 Task: Add an event with the title Training Session: Effective Decision-Making and Problem-Solving Skills, date '2024/03/05', time 7:30 AM to 9:30 AMand add a description: Team building activities designed to suit the specific needs and dynamics of the team. Customizing the activities to align with the team's goals and challenges can maximize their effectiveness in fostering collaboration, trust, and overall team cohesion.Select event color  Banana . Add location for the event as: 321 Passeig de Gracia, Barcelona, Spain, logged in from the account softage.5@softage.netand send the event invitation to softage.3@softage.net and softage.1@softage.net. Set a reminder for the event Daily
Action: Mouse moved to (1102, 83)
Screenshot: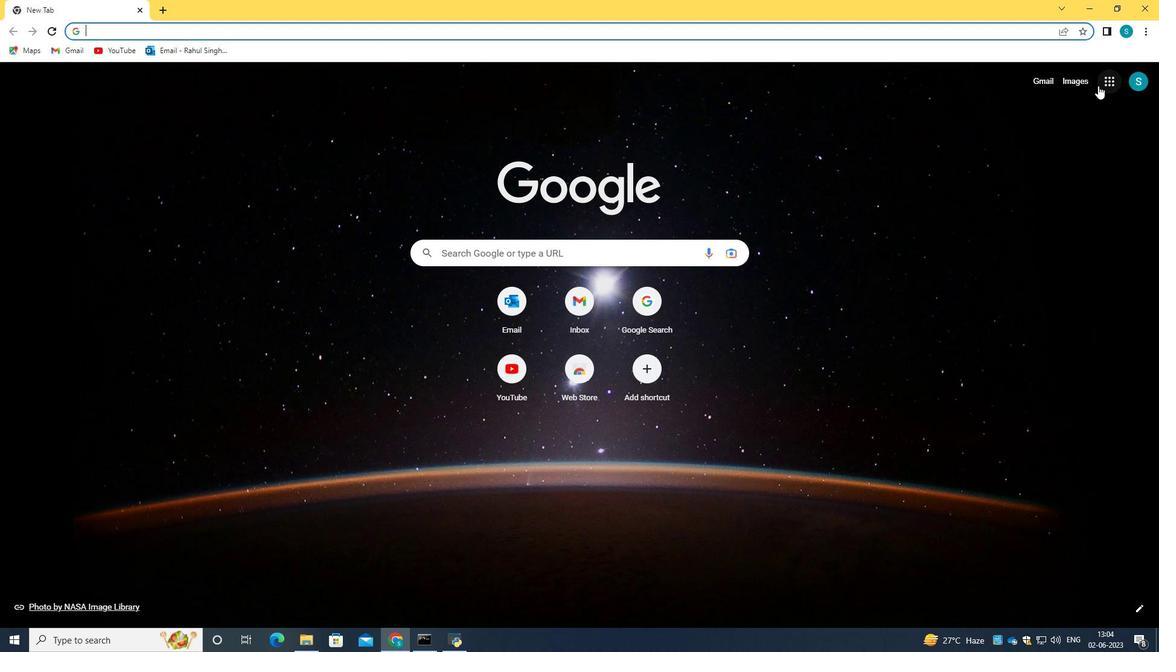 
Action: Mouse pressed left at (1102, 83)
Screenshot: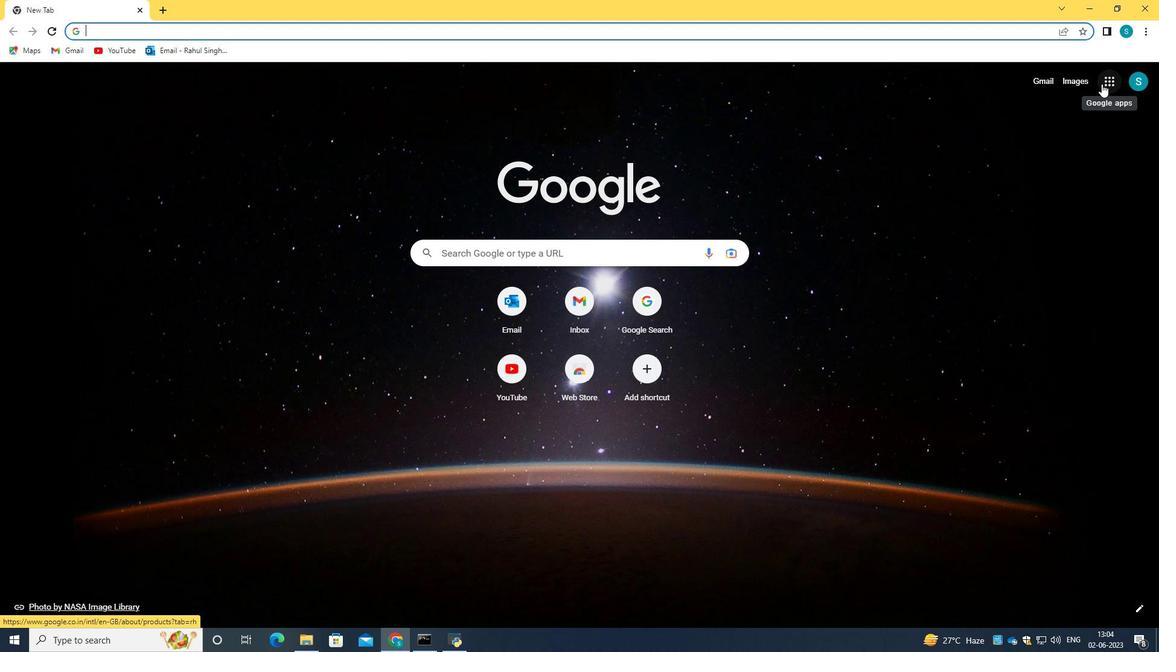 
Action: Mouse moved to (998, 251)
Screenshot: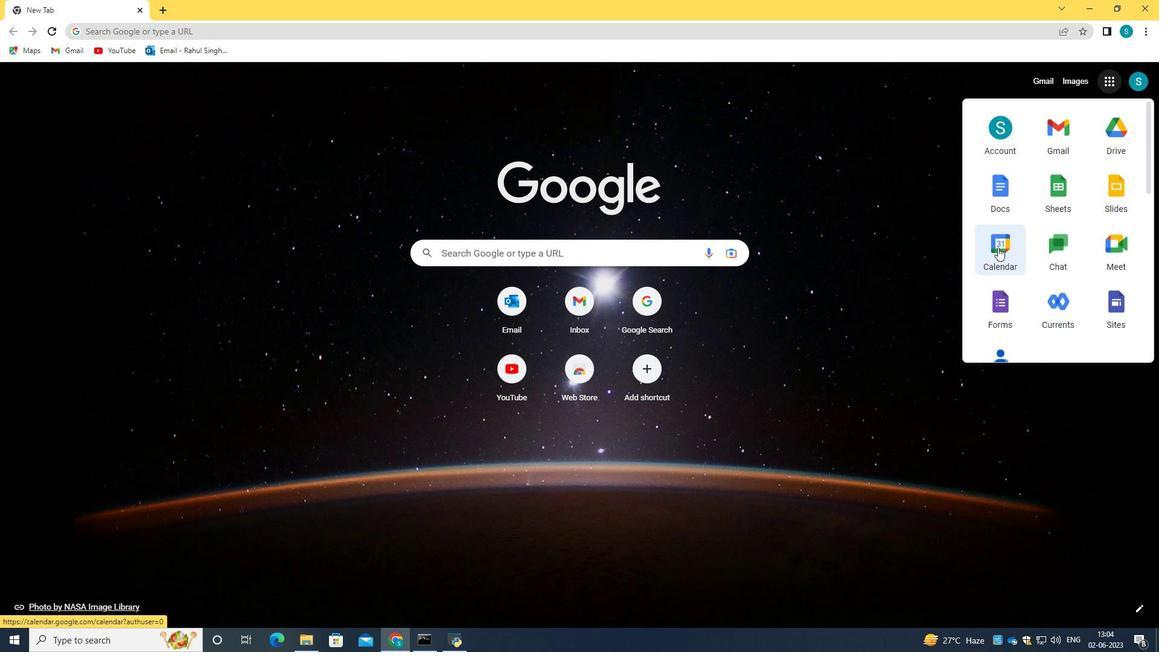 
Action: Mouse pressed left at (998, 251)
Screenshot: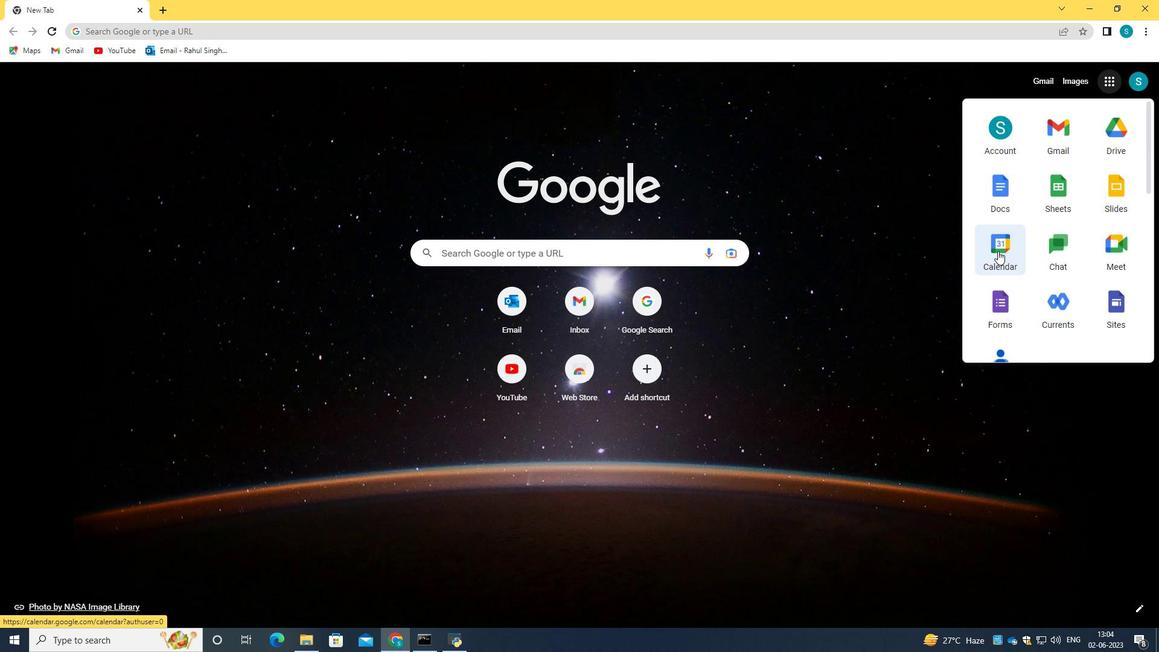 
Action: Mouse moved to (67, 122)
Screenshot: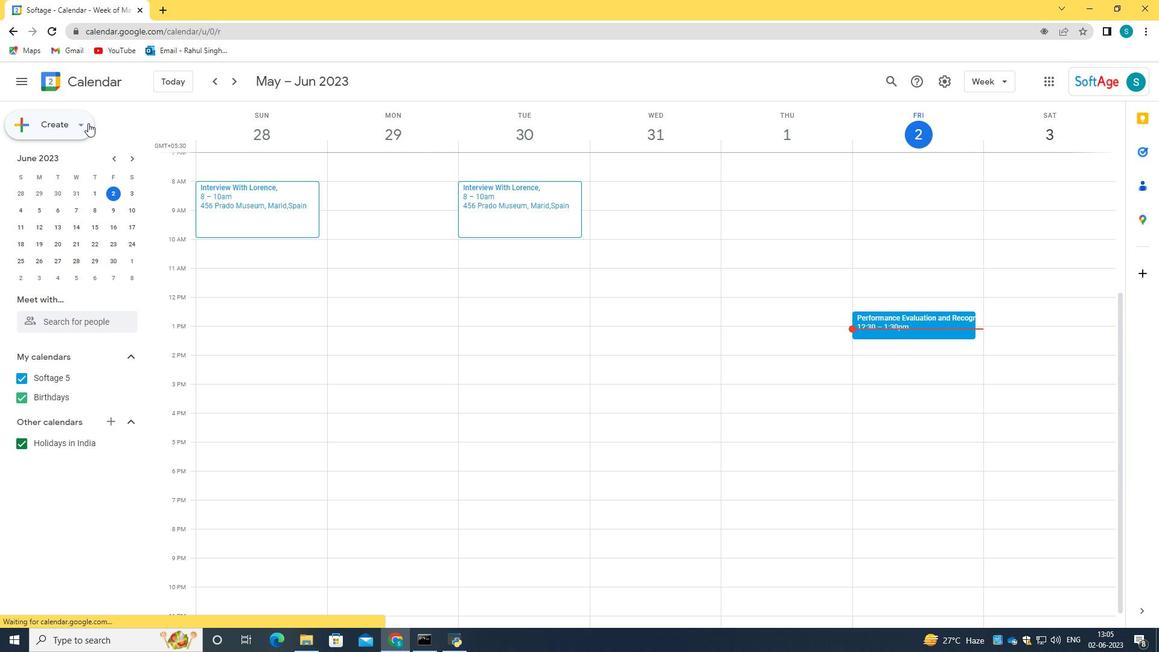 
Action: Mouse pressed left at (67, 122)
Screenshot: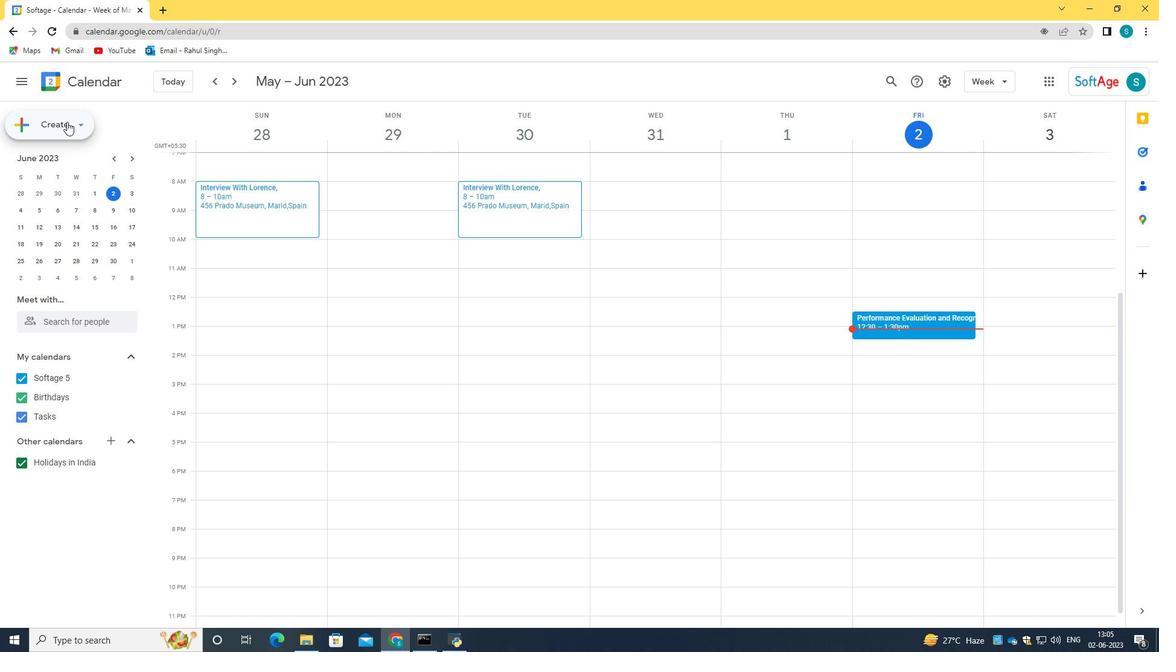 
Action: Mouse moved to (59, 153)
Screenshot: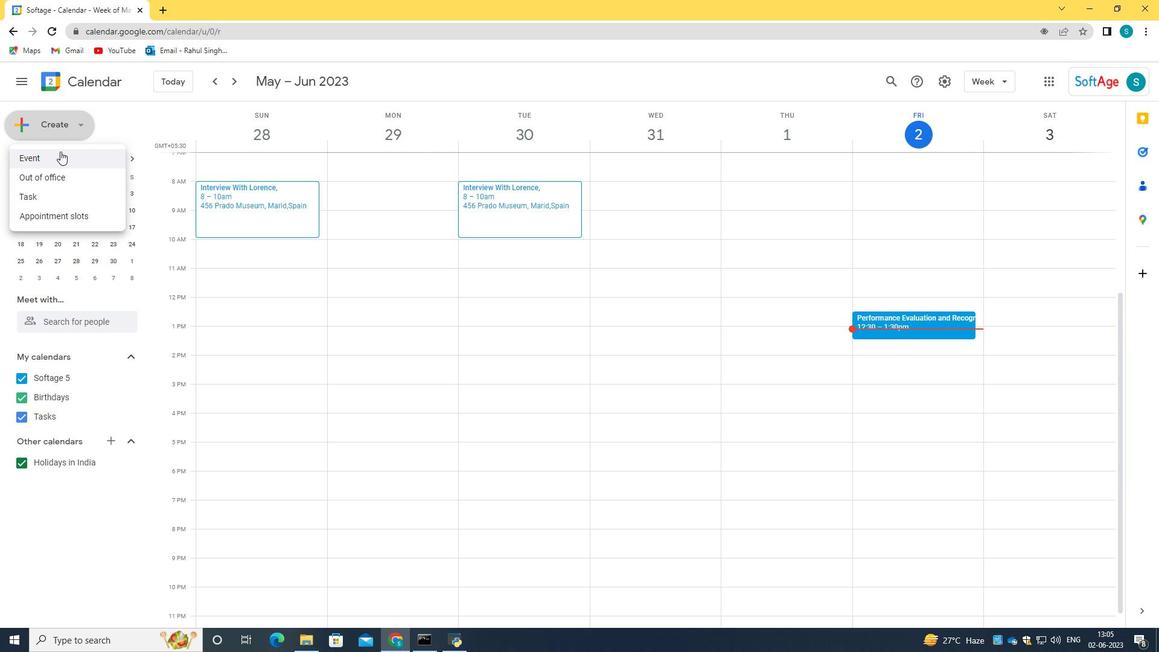 
Action: Mouse pressed left at (59, 153)
Screenshot: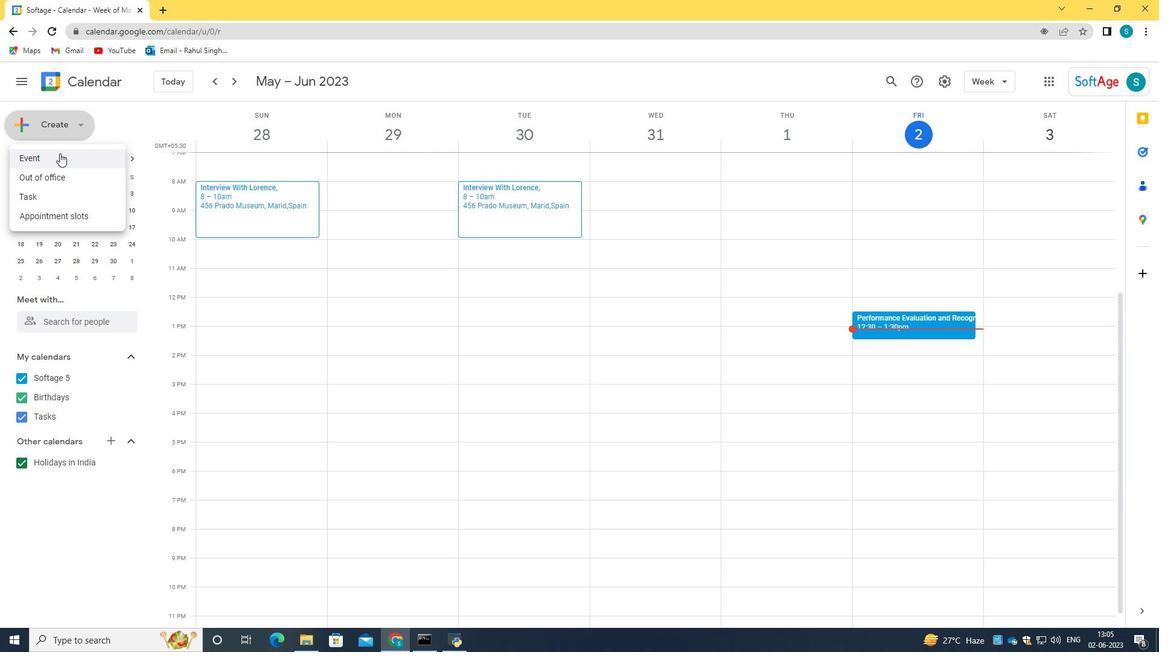 
Action: Mouse moved to (756, 483)
Screenshot: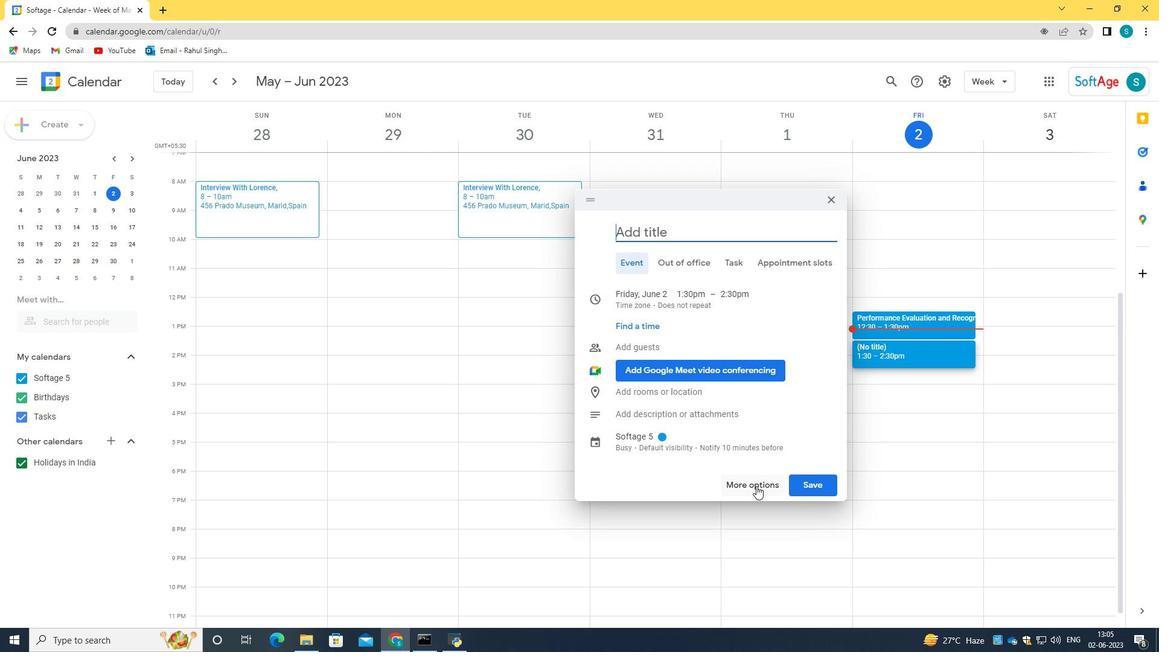 
Action: Mouse pressed left at (756, 483)
Screenshot: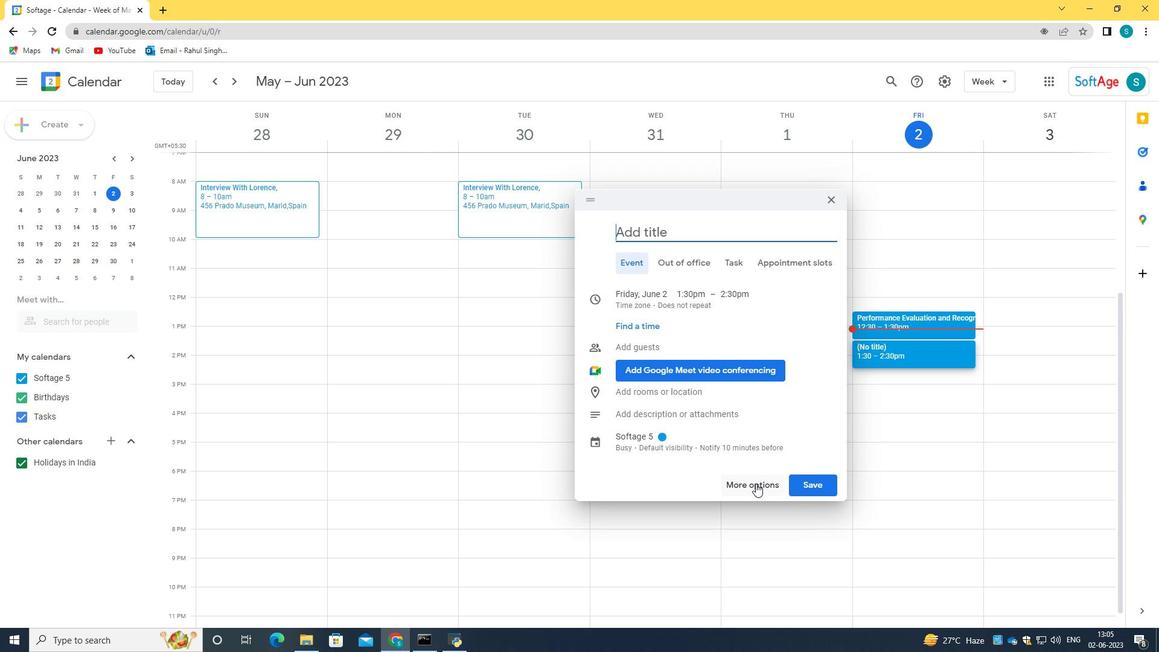 
Action: Mouse moved to (155, 94)
Screenshot: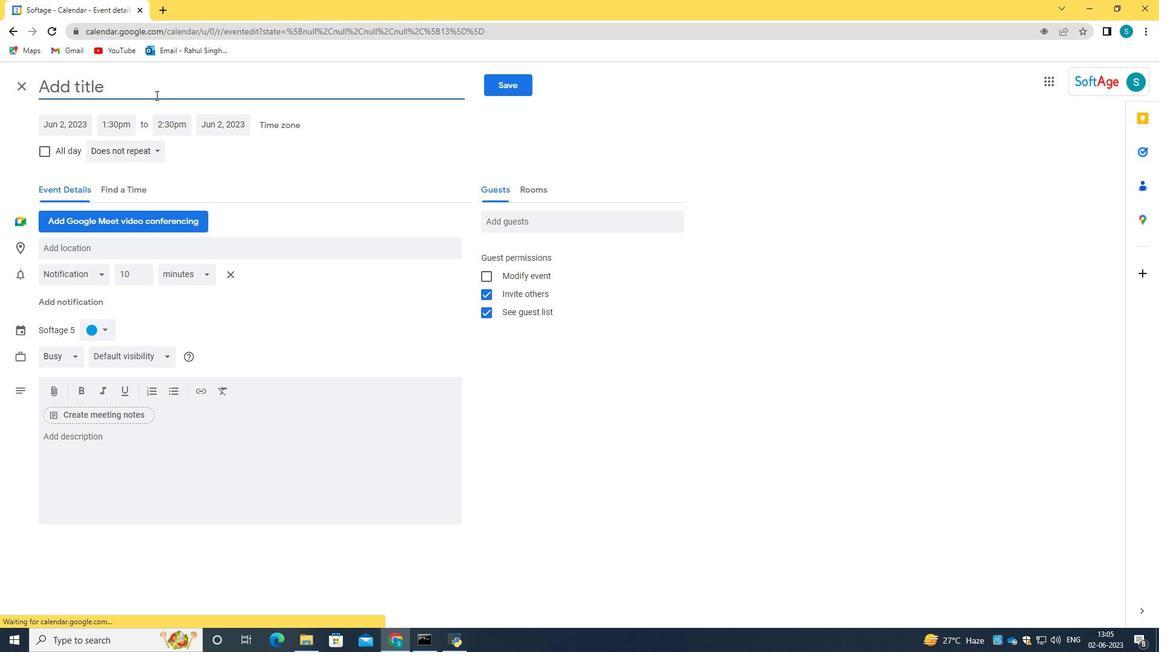 
Action: Key pressed <Key.caps_lock>T<Key.caps_lock>raining<Key.space><Key.caps_lock>S<Key.caps_lock>ession<Key.shift_r>:<Key.space><Key.caps_lock>E<Key.caps_lock>ffective<Key.space><Key.caps_lock>D<Key.caps_lock>ecison-<Key.caps_lock>M<Key.caps_lock><Key.backspace><Key.backspace><Key.space><Key.backspace>-<Key.caps_lock>M<Key.caps_lock>aking<Key.space>and<Key.space>problem<Key.space><Key.backspace>-solving<Key.space>skills
Screenshot: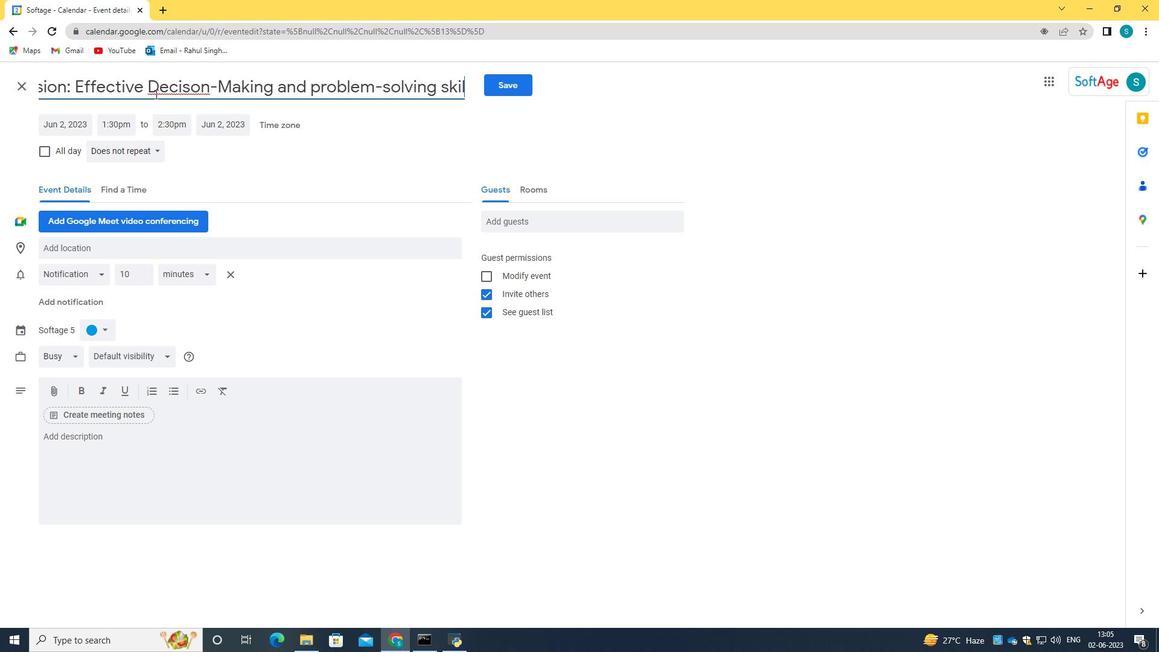 
Action: Mouse scrolled (155, 94) with delta (0, 0)
Screenshot: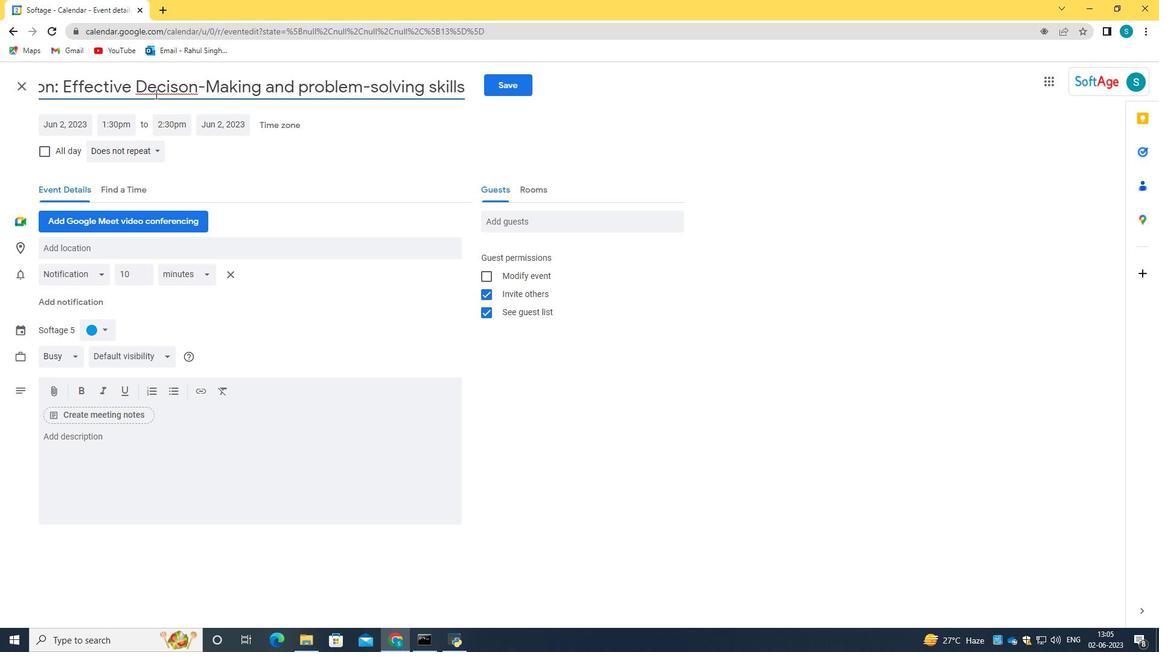 
Action: Mouse moved to (155, 84)
Screenshot: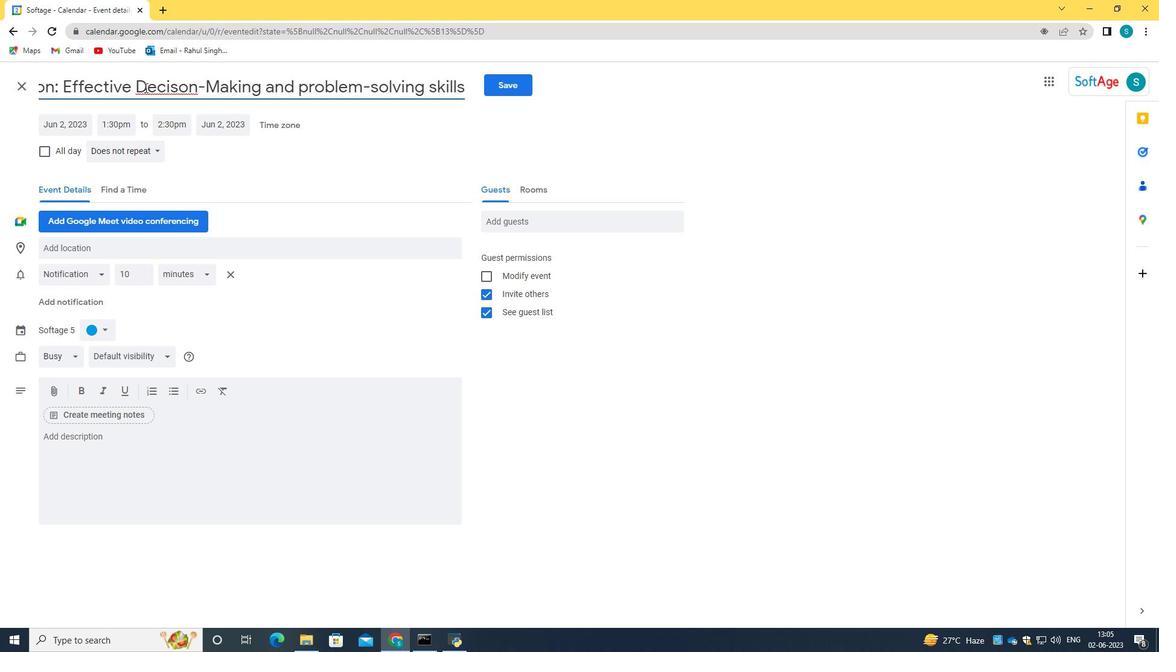 
Action: Mouse pressed right at (155, 84)
Screenshot: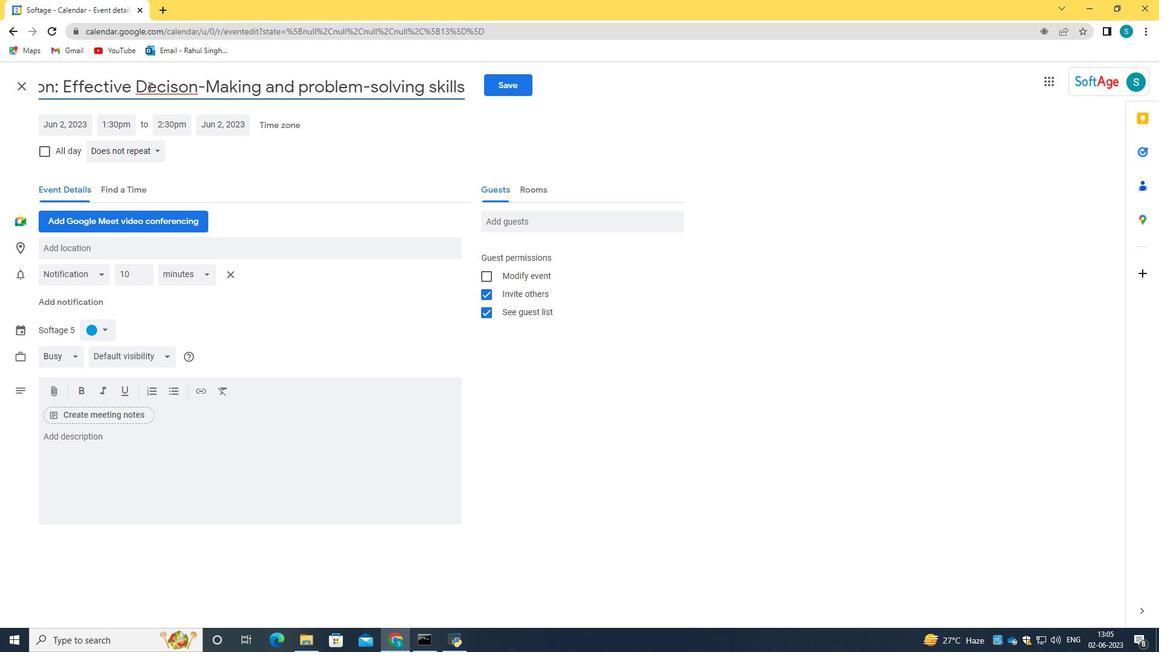 
Action: Mouse moved to (196, 94)
Screenshot: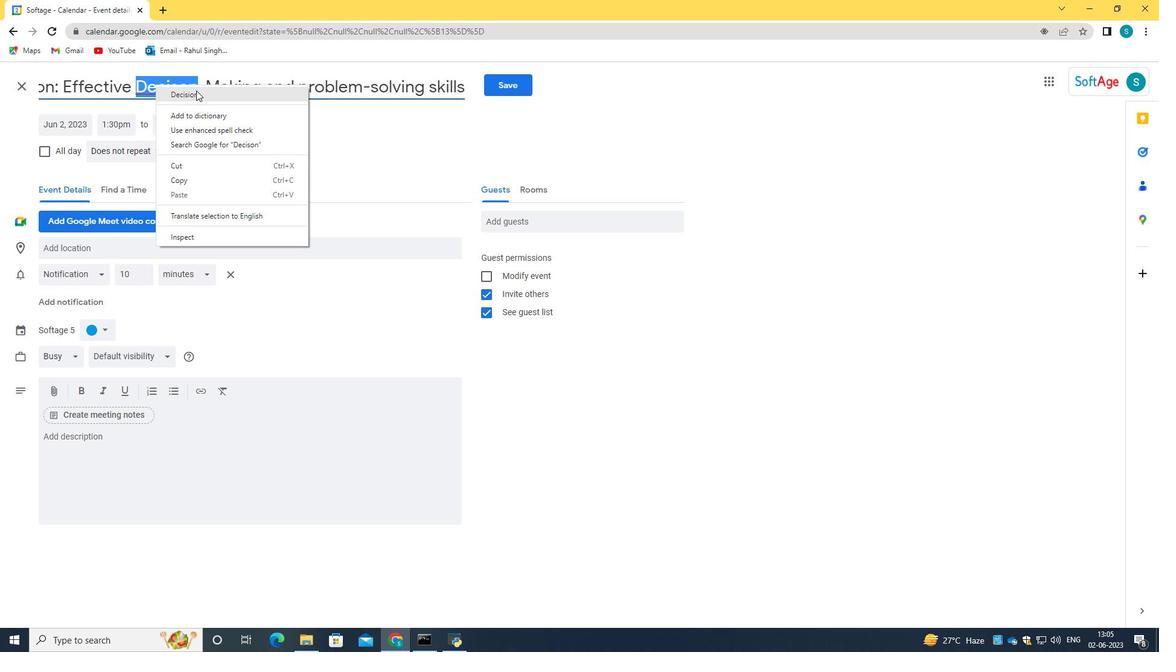 
Action: Mouse pressed left at (196, 94)
Screenshot: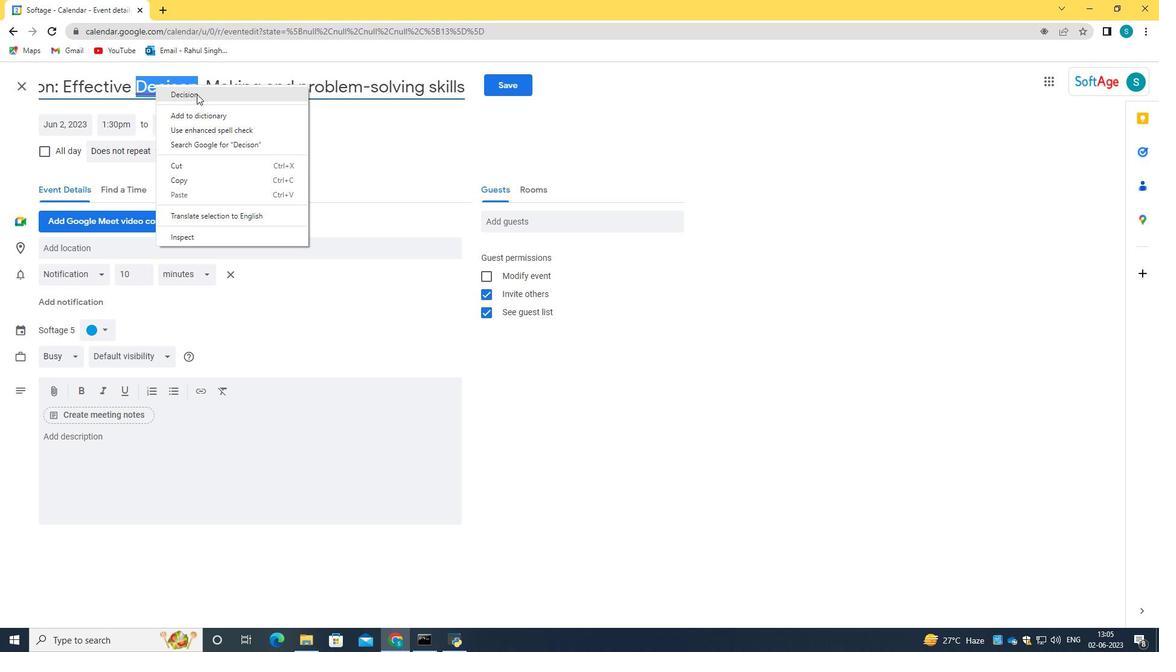 
Action: Mouse moved to (506, 86)
Screenshot: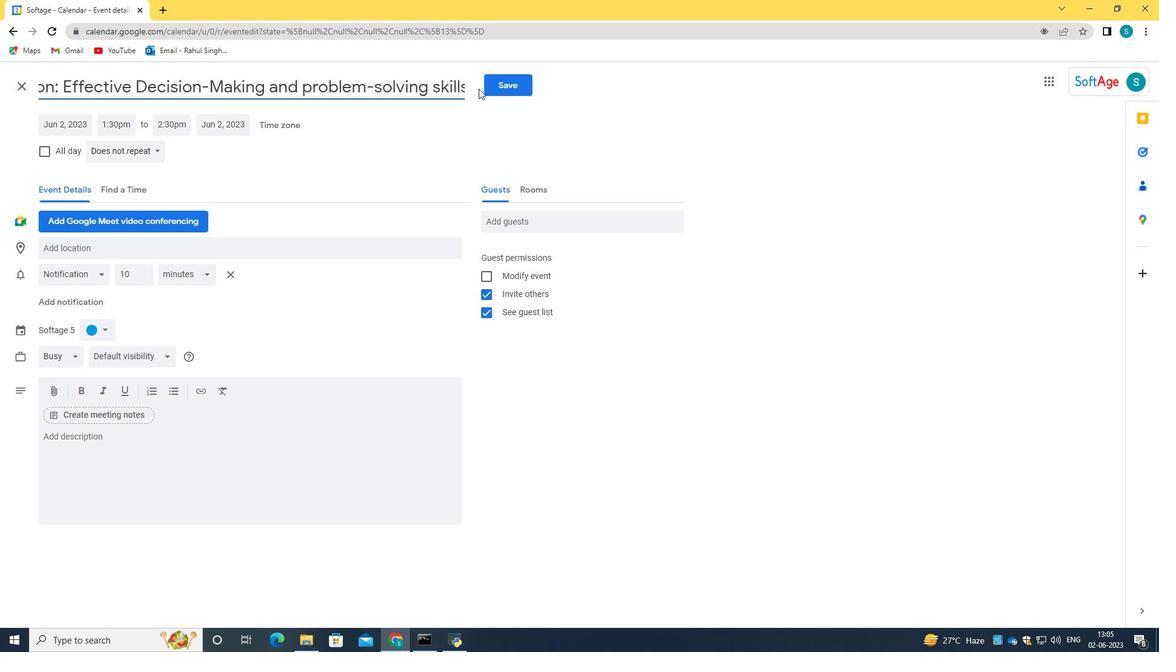 
Action: Mouse pressed left at (506, 86)
Screenshot: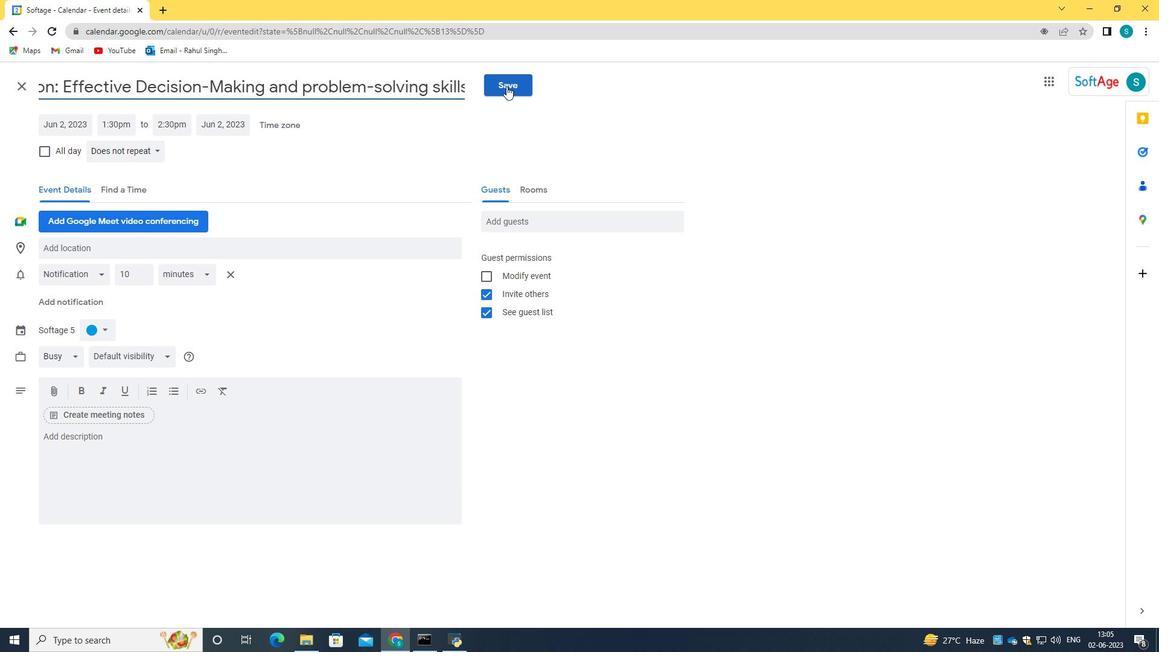
Action: Mouse moved to (70, 129)
Screenshot: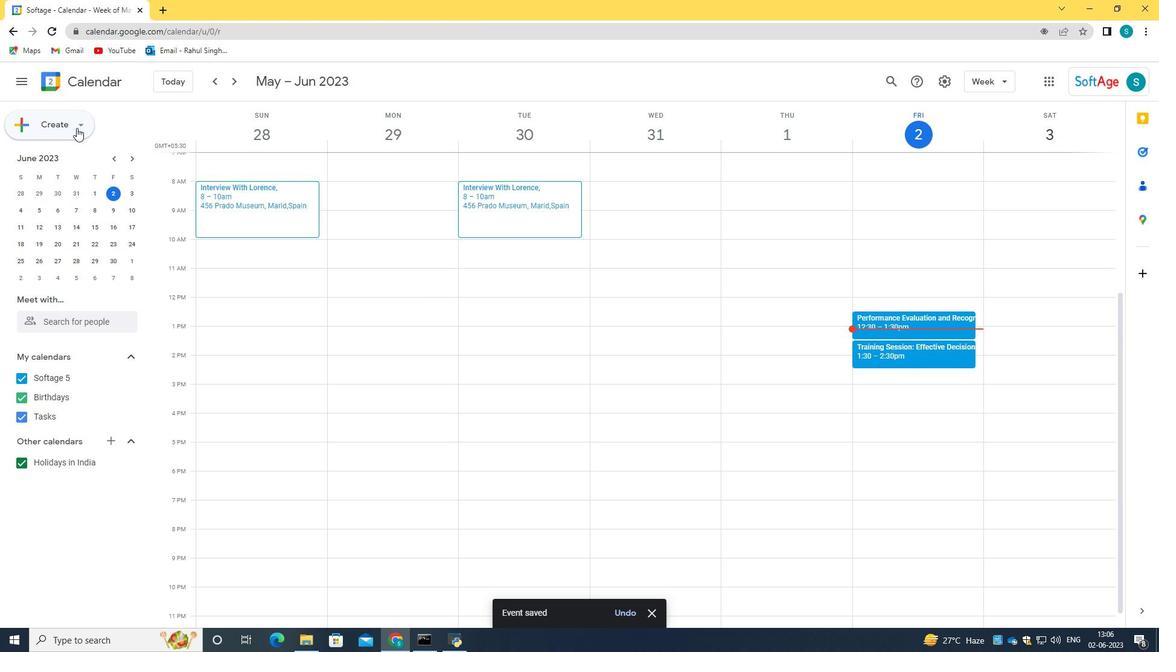 
Action: Mouse pressed left at (70, 129)
Screenshot: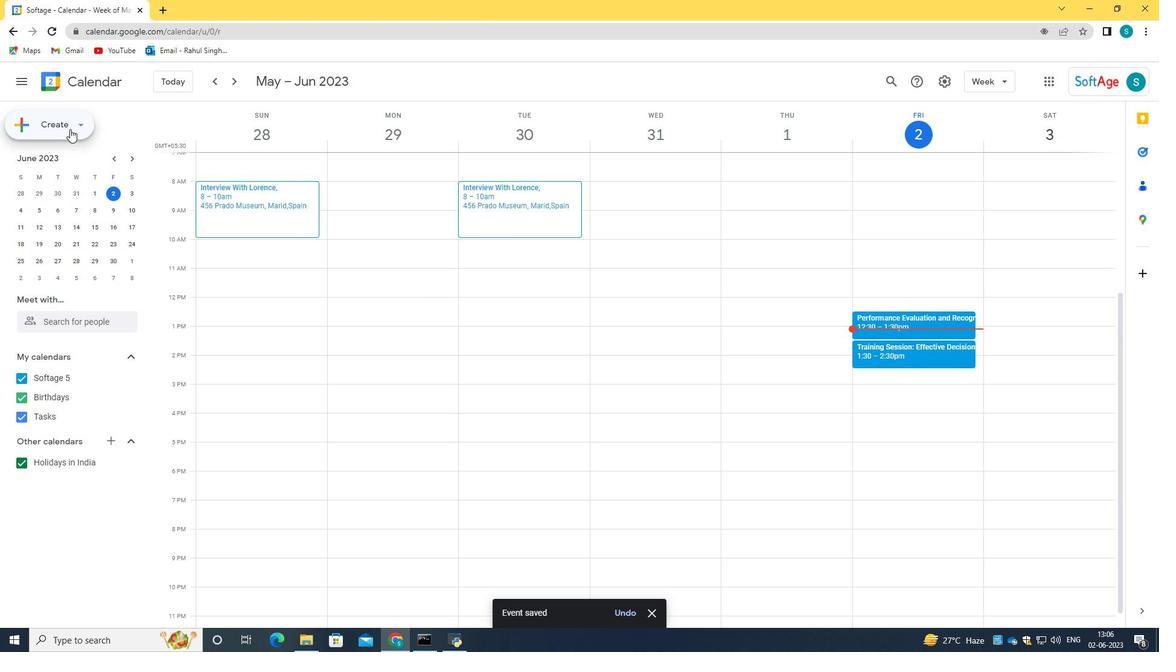 
Action: Mouse moved to (68, 154)
Screenshot: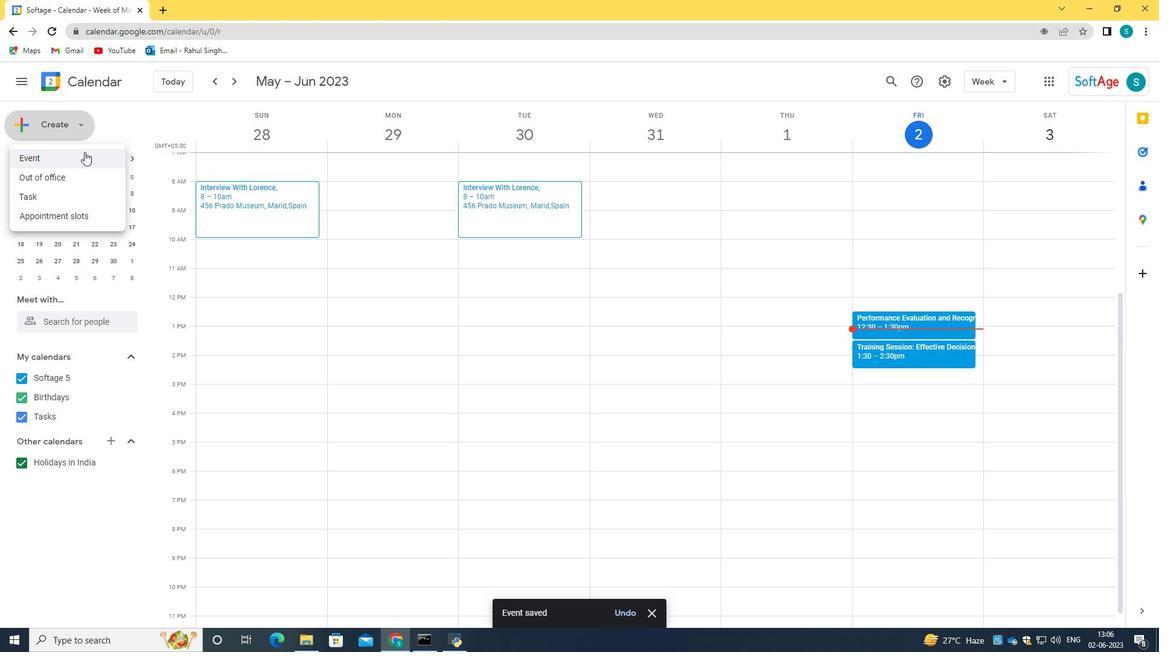 
Action: Mouse pressed left at (68, 154)
Screenshot: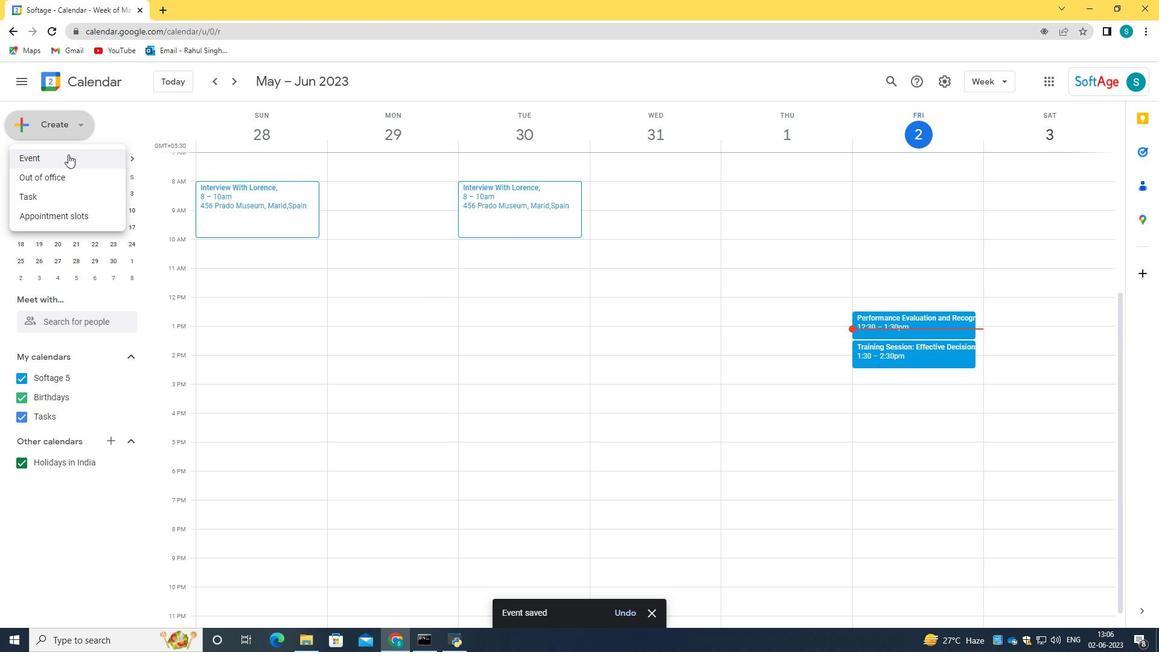 
Action: Mouse moved to (763, 476)
Screenshot: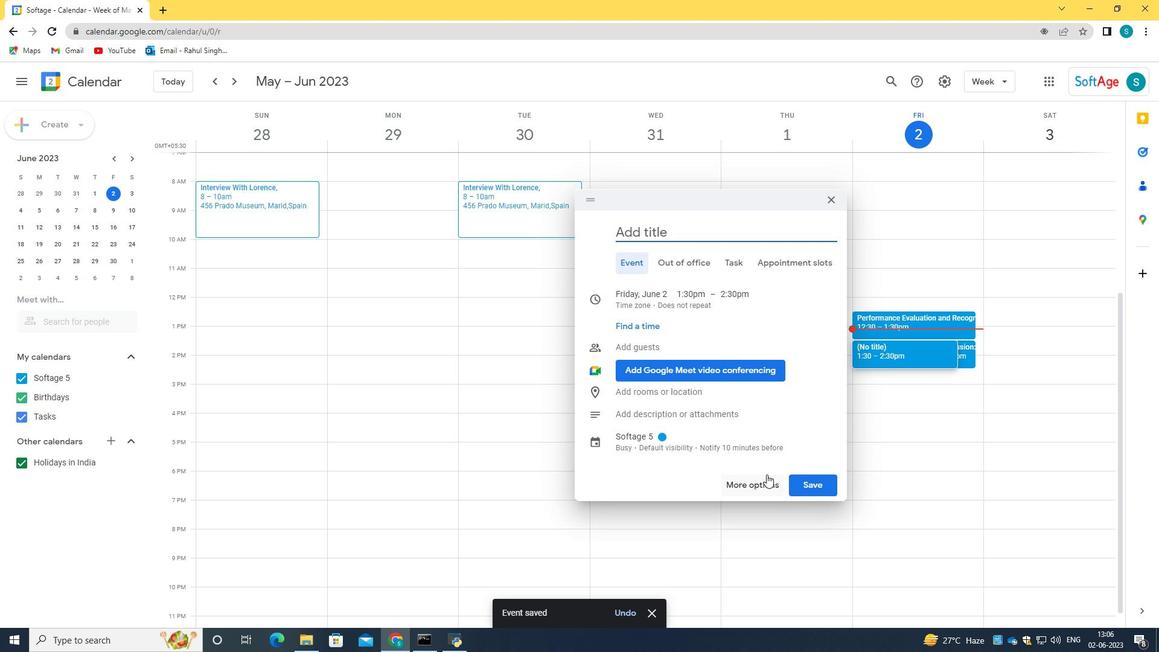 
Action: Mouse pressed left at (763, 476)
Screenshot: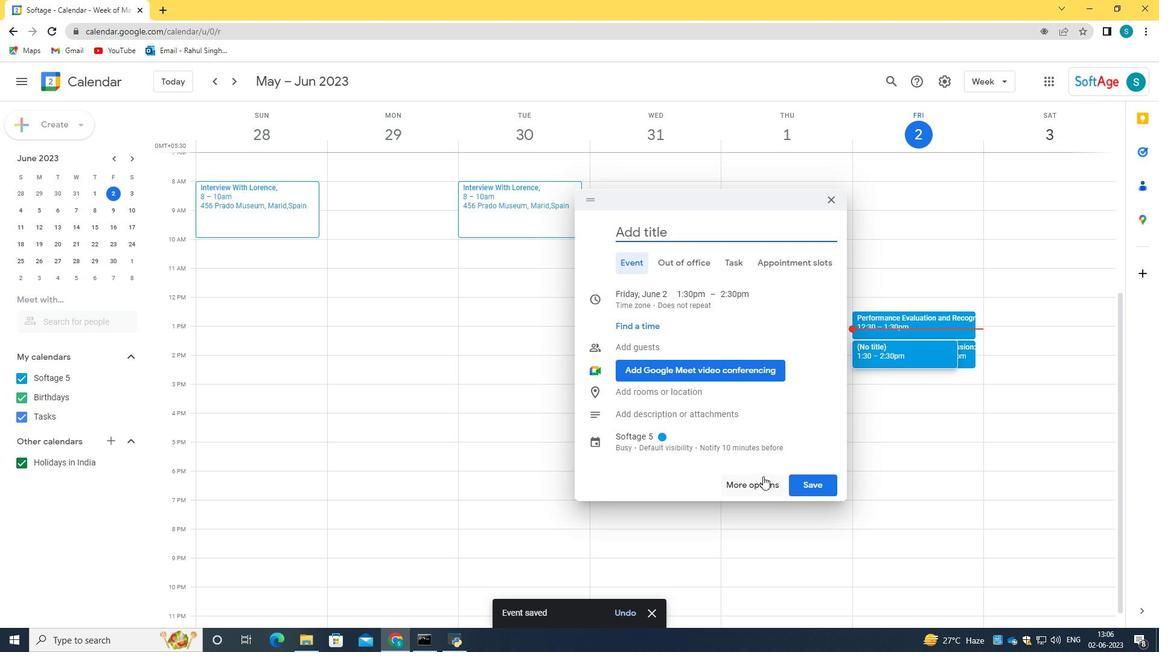 
Action: Mouse moved to (118, 83)
Screenshot: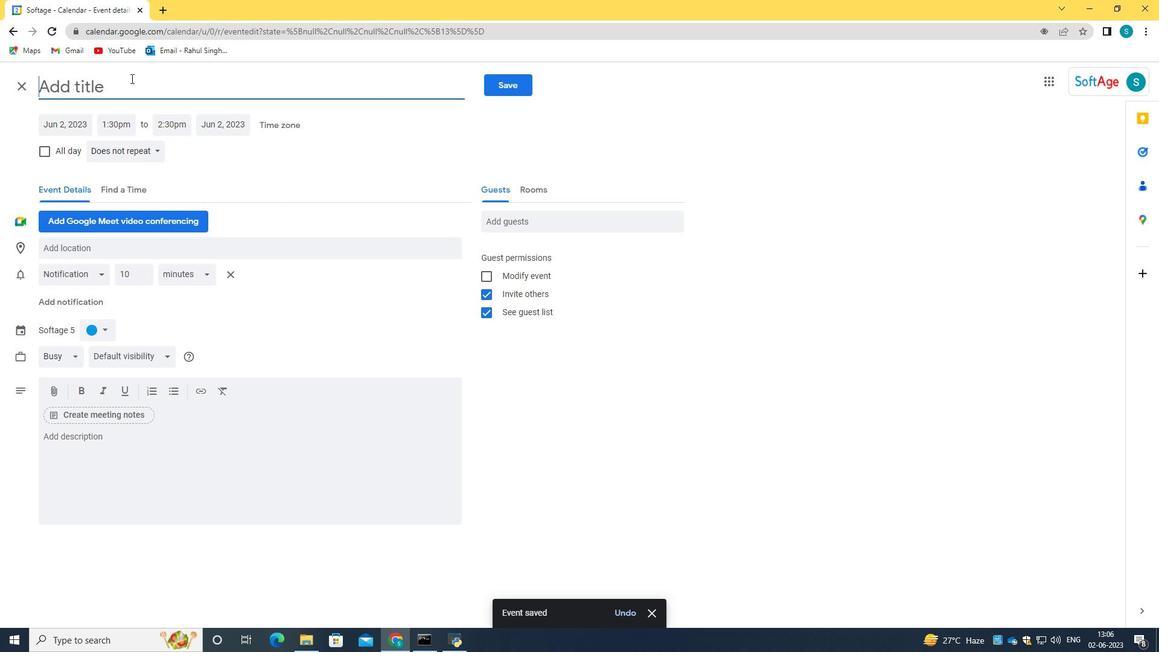
Action: Key pressed <Key.caps_lock>T<Key.caps_lock>raining<Key.space><Key.caps_lock>S<Key.caps_lock>ession<Key.shift_r>:<Key.space><Key.caps_lock>EF<Key.backspace><Key.caps_lock>ffective<Key.space><Key.caps_lock>D<Key.caps_lock>ecision-<Key.caps_lock>M<Key.caps_lock>aking<Key.space>and<Key.space><Key.caps_lock>P<Key.caps_lock>roblem<Key.space><Key.caps_lock>S<Key.backspace>-<Key.backspace><Key.backspace>-<Key.caps_lock>s<Key.caps_lock>O<Key.backspace><Key.backspace>S<Key.caps_lock>olving<Key.space>skills
Screenshot: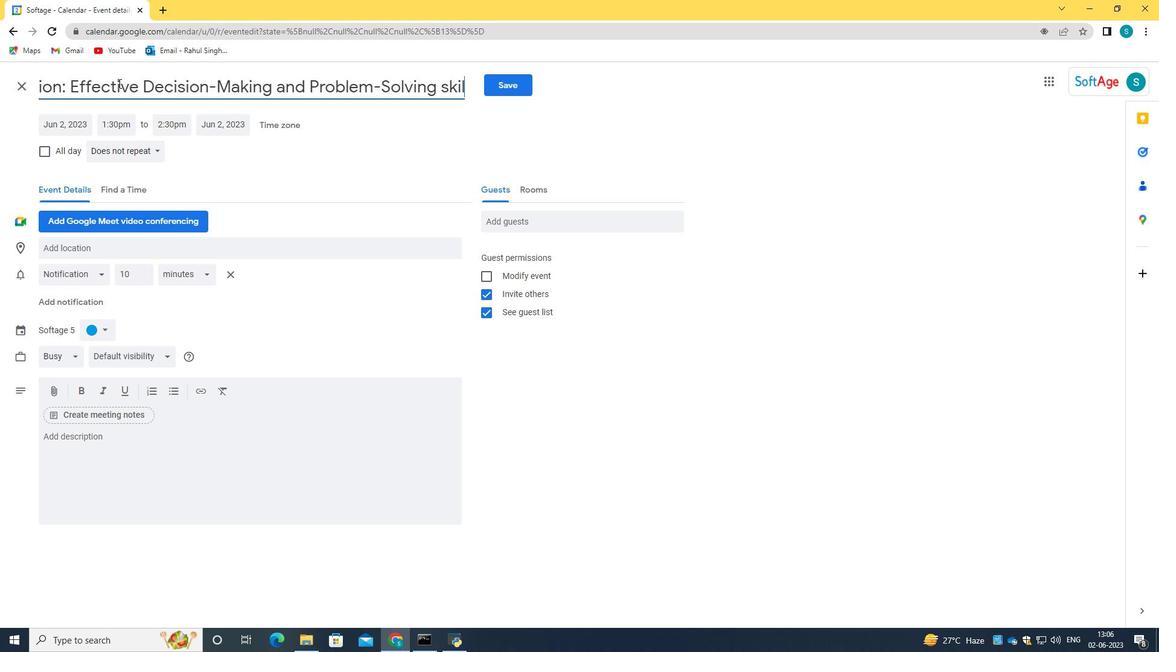 
Action: Mouse moved to (70, 124)
Screenshot: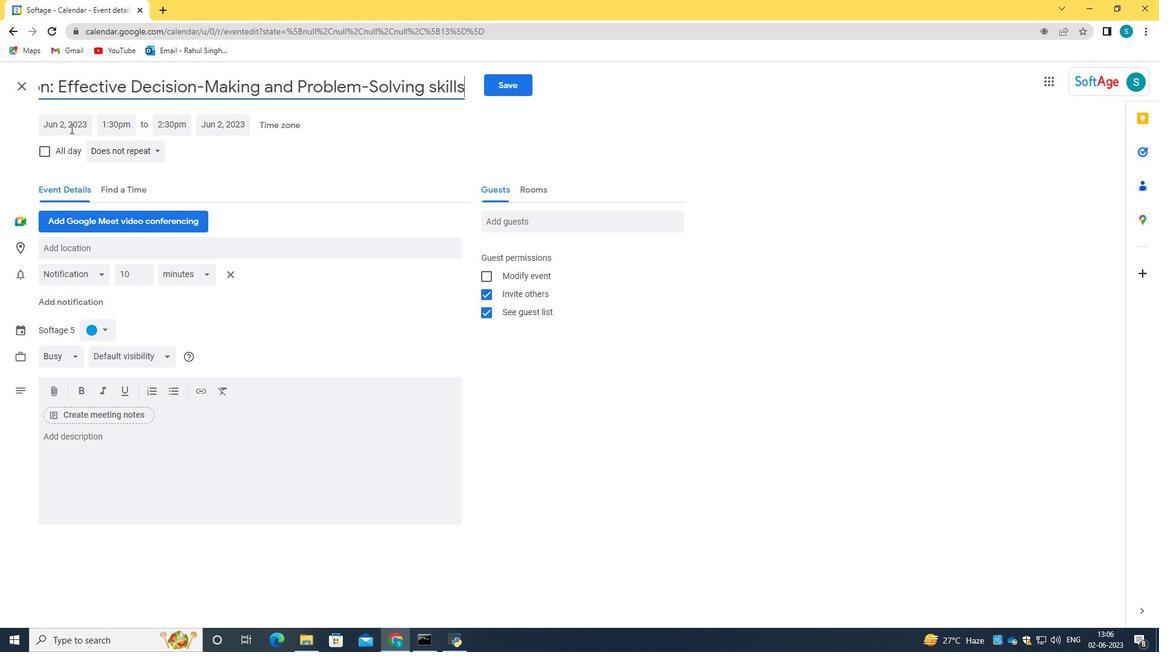 
Action: Mouse pressed left at (70, 124)
Screenshot: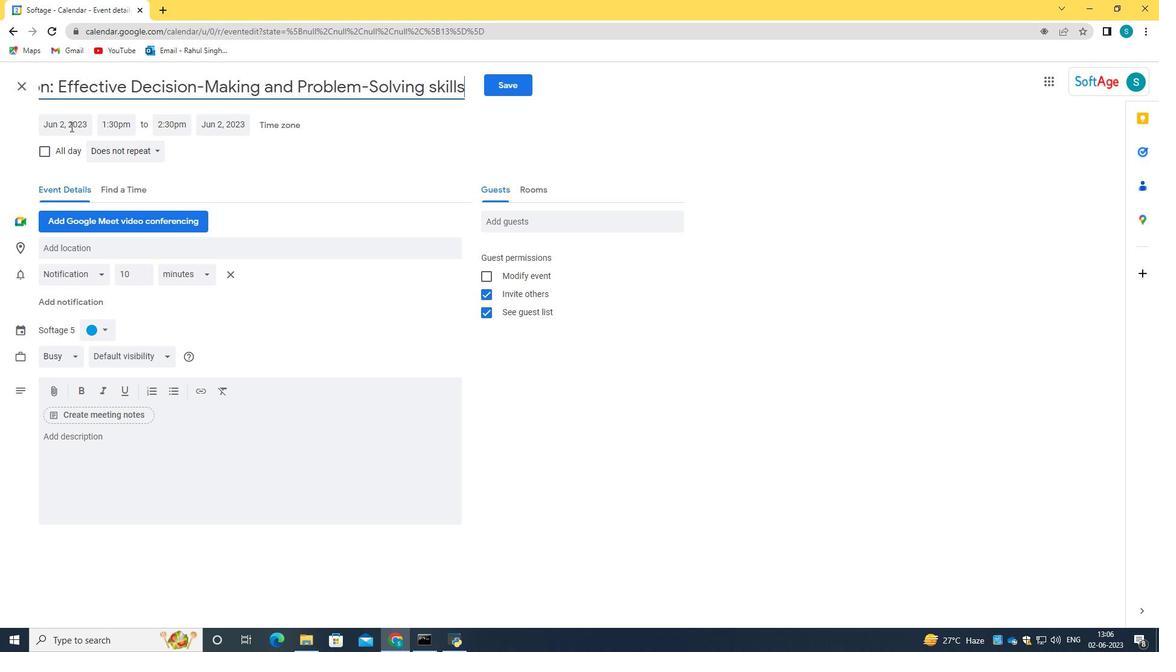 
Action: Key pressed 2024/03/05
Screenshot: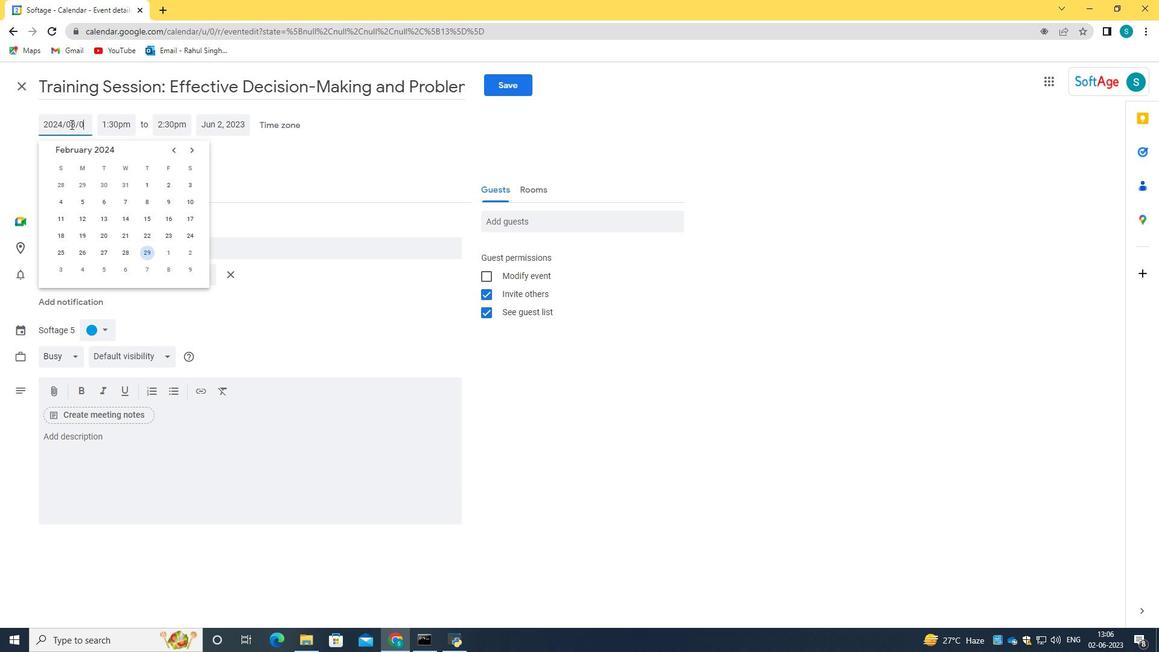 
Action: Mouse moved to (115, 125)
Screenshot: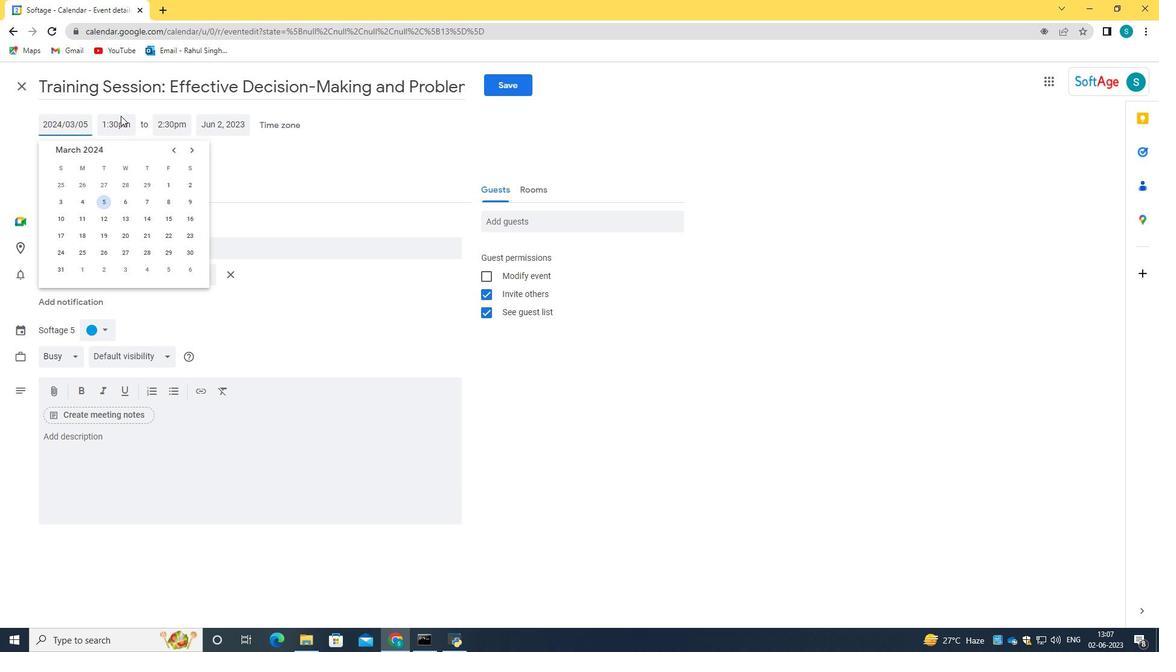
Action: Key pressed <Key.tab>7<Key.shift_r>:30<Key.space><Key.caps_lock>AM<Key.tab>09<Key.shift_r><Key.shift_r><Key.shift_r>:30<Key.space>AM
Screenshot: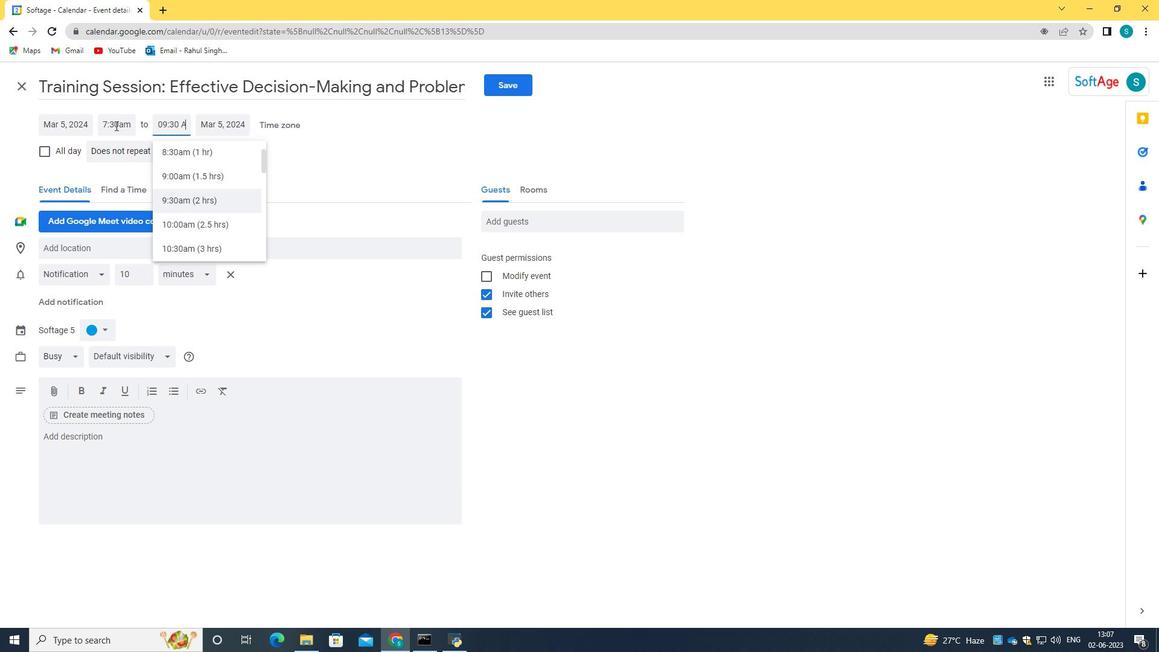 
Action: Mouse moved to (183, 202)
Screenshot: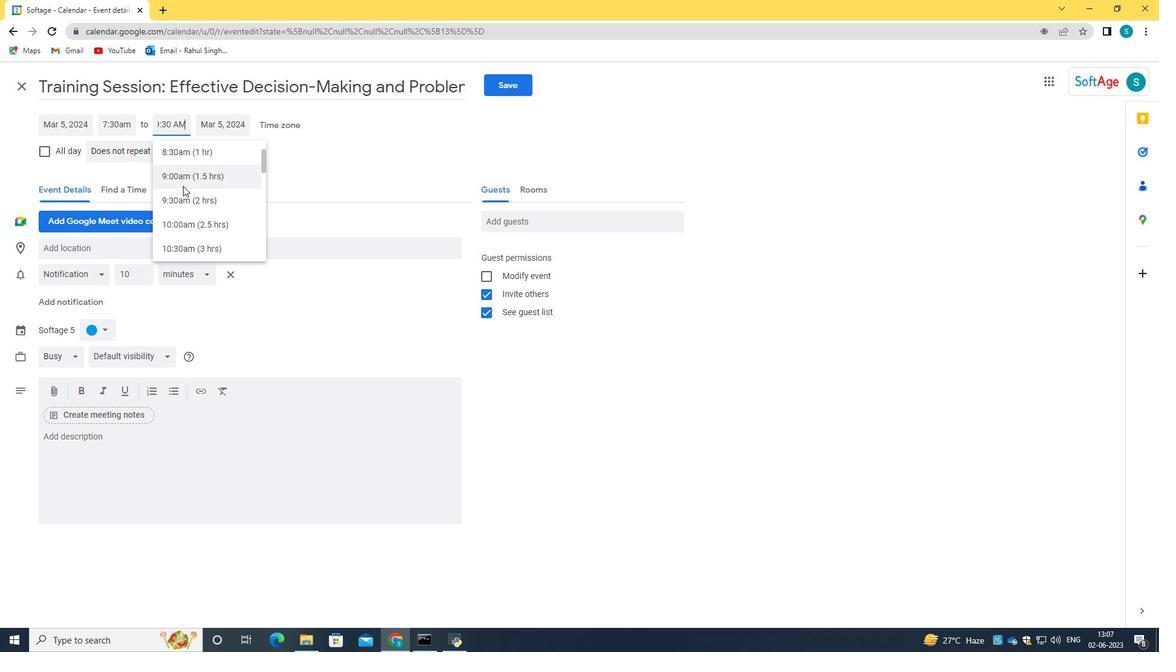 
Action: Mouse pressed left at (183, 202)
Screenshot: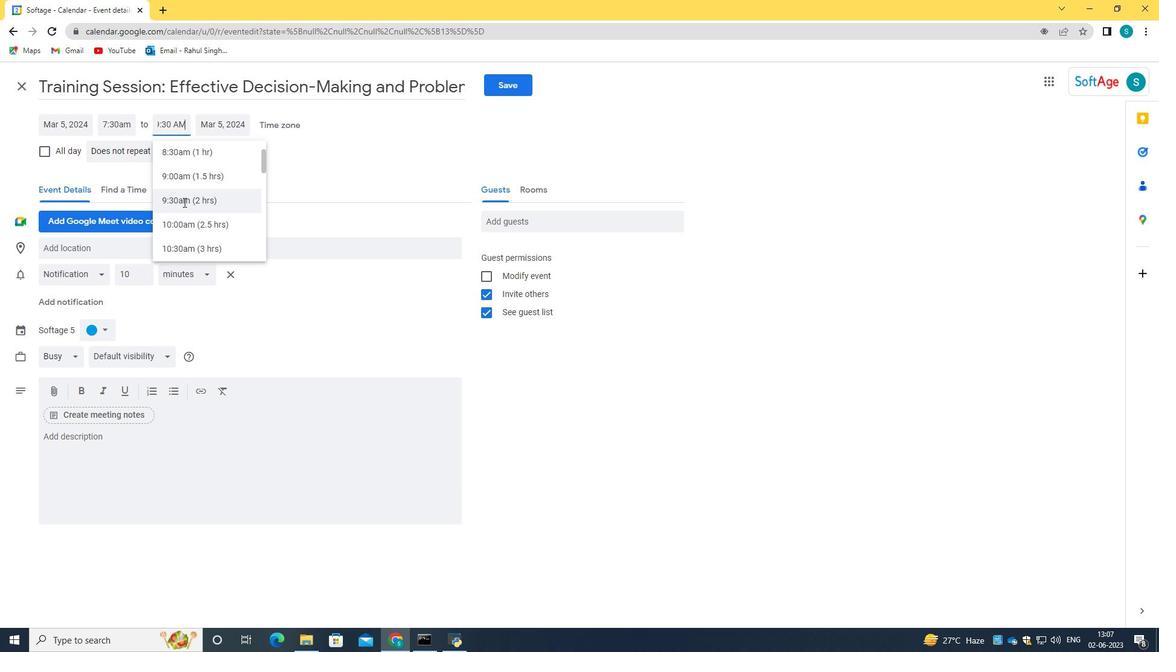 
Action: Mouse moved to (166, 452)
Screenshot: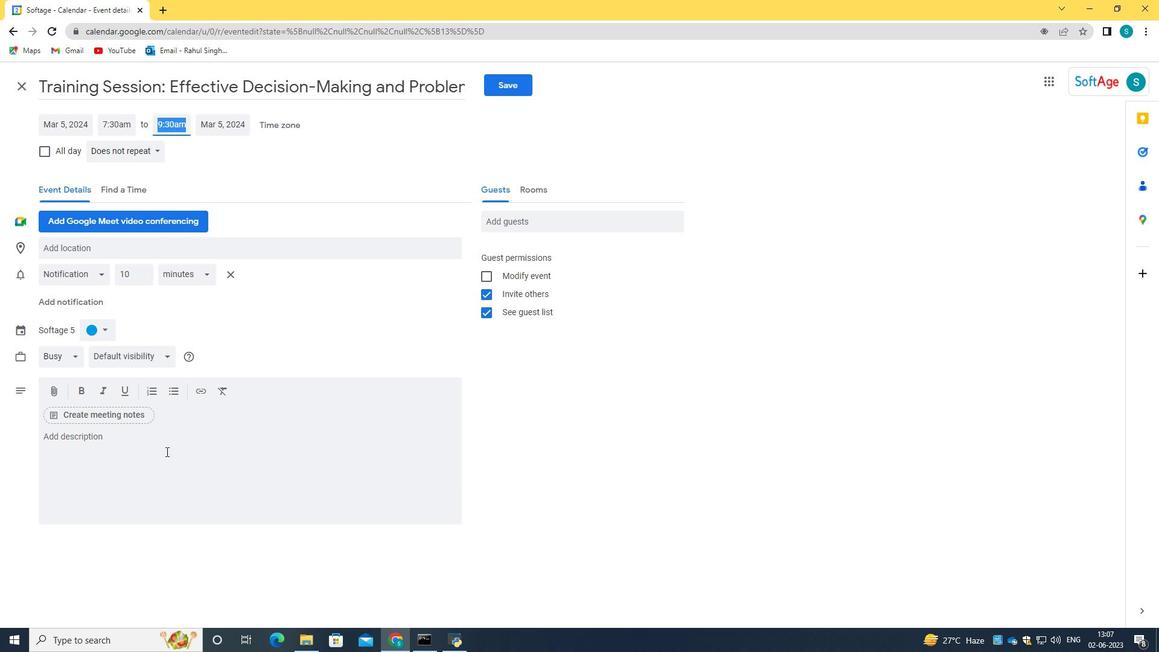 
Action: Mouse pressed left at (166, 452)
Screenshot: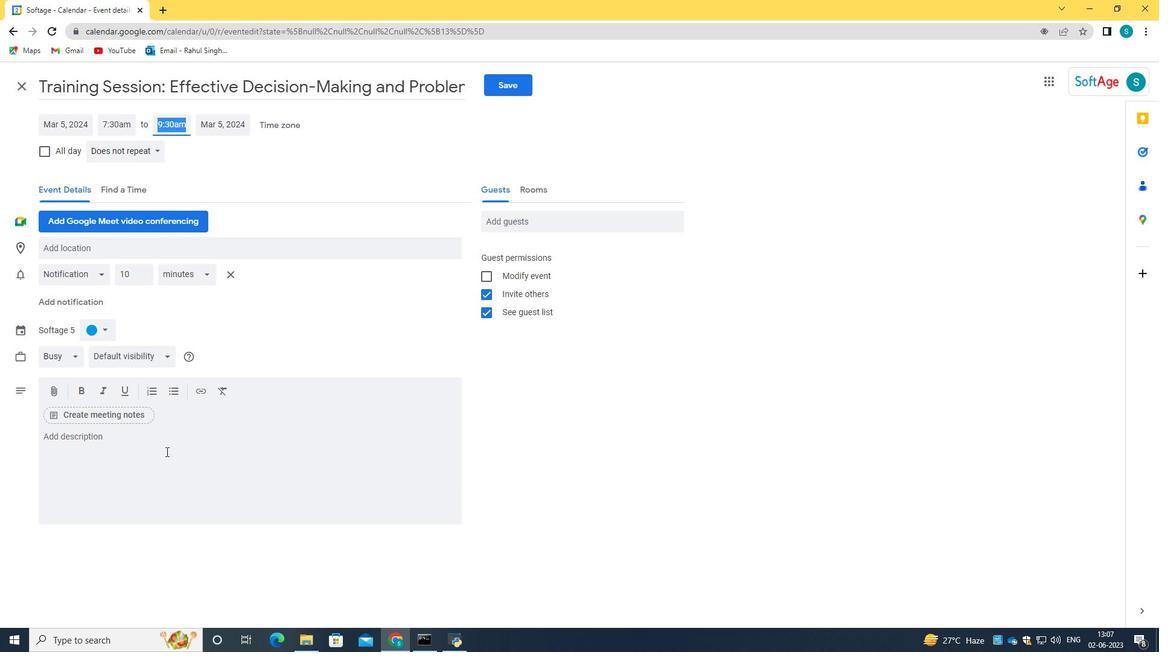 
Action: Mouse moved to (169, 453)
Screenshot: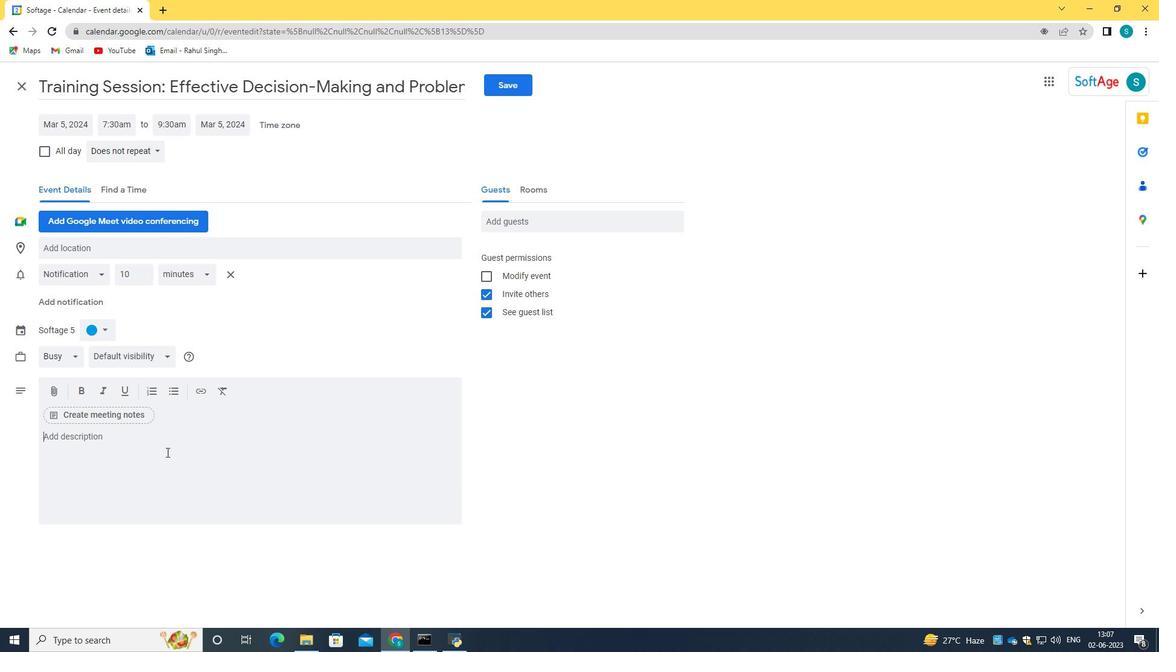 
Action: Key pressed <Key.caps_lock>t<Key.caps_lock>EAM<Key.backspace><Key.backspace><Key.backspace>T<Key.backspace><Key.backspace>T<Key.caps_lock>eam<Key.space>building<Key.space>activi<Key.backspace><Key.backspace>vities<Key.space>designed<Key.space>to<Key.space>suit<Key.space>the<Key.space>specific<Key.space>nees<Key.backspace>ds<Key.space>and<Key.space>dynamics<Key.space>of<Key.space>the<Key.space>team.<Key.space><Key.caps_lock>C<Key.caps_lock>ustmizing<Key.space>the<Key.space>c<Key.backspace>a<Key.backspace>
Screenshot: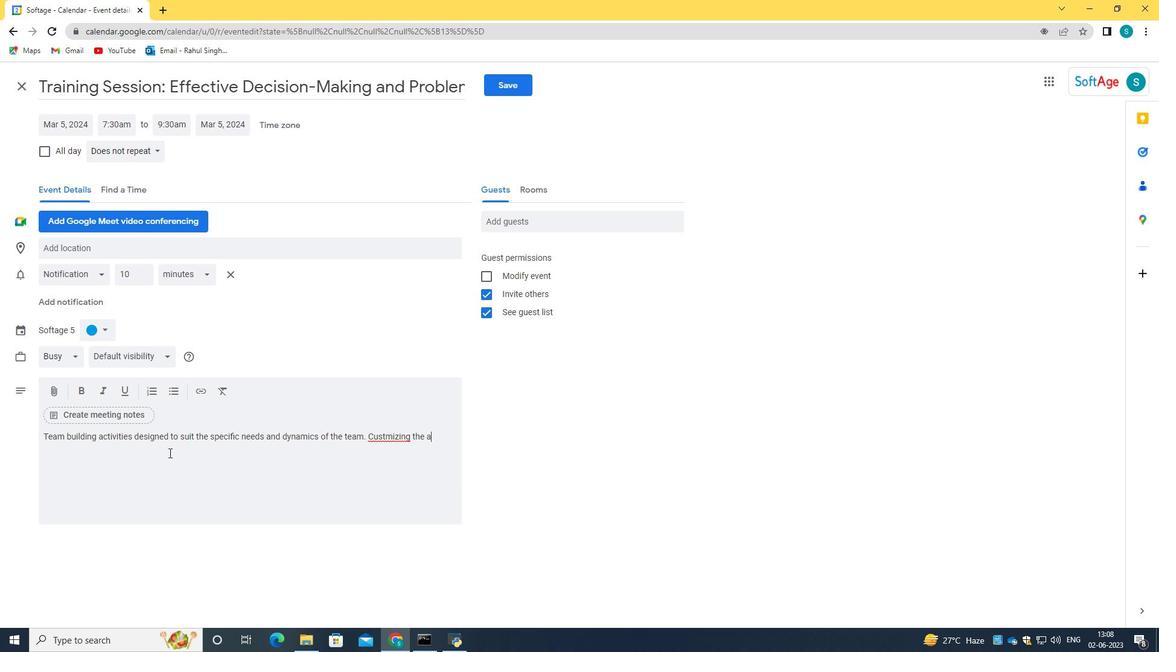 
Action: Mouse moved to (390, 435)
Screenshot: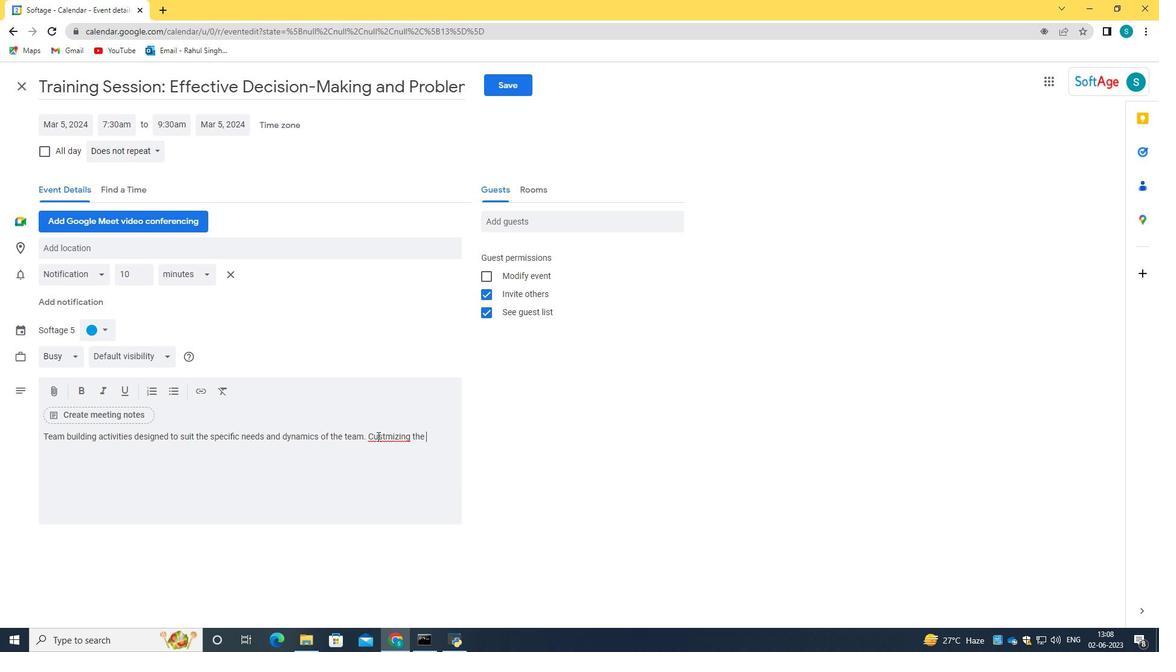 
Action: Mouse pressed right at (390, 435)
Screenshot: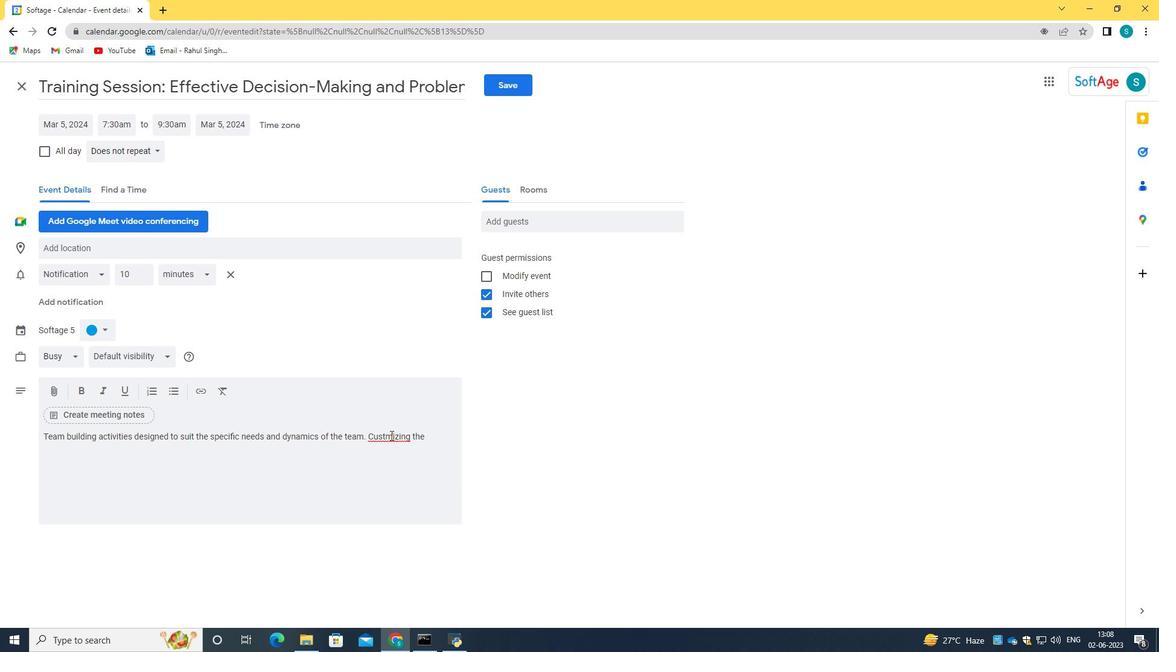 
Action: Mouse moved to (428, 440)
Screenshot: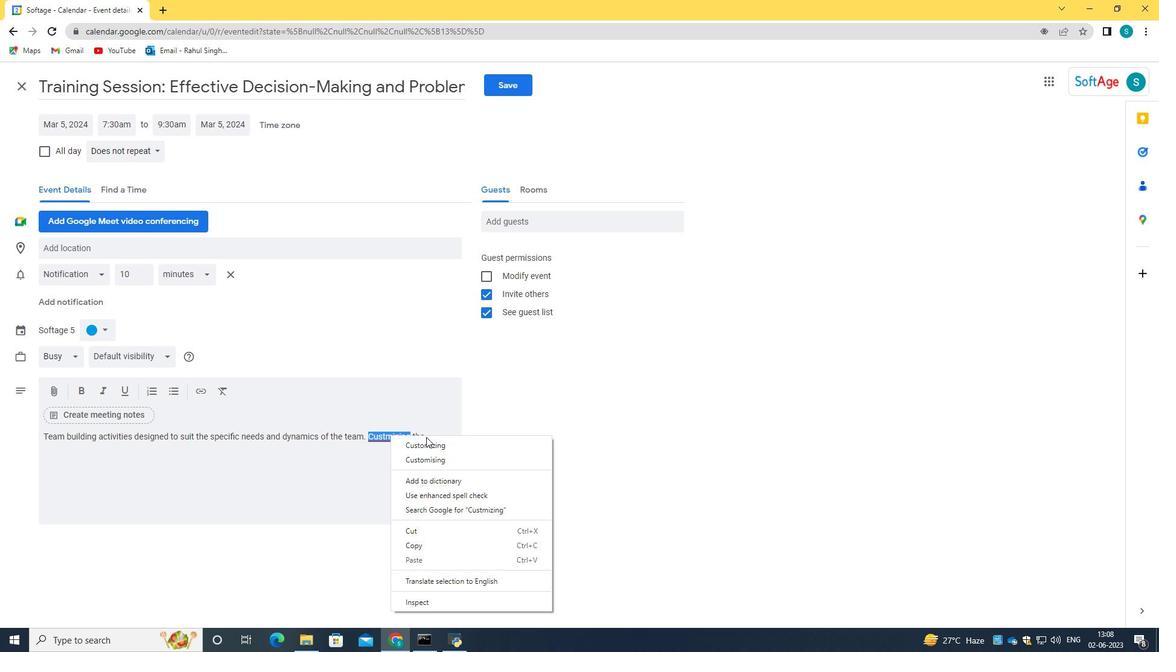 
Action: Mouse pressed left at (428, 440)
Screenshot: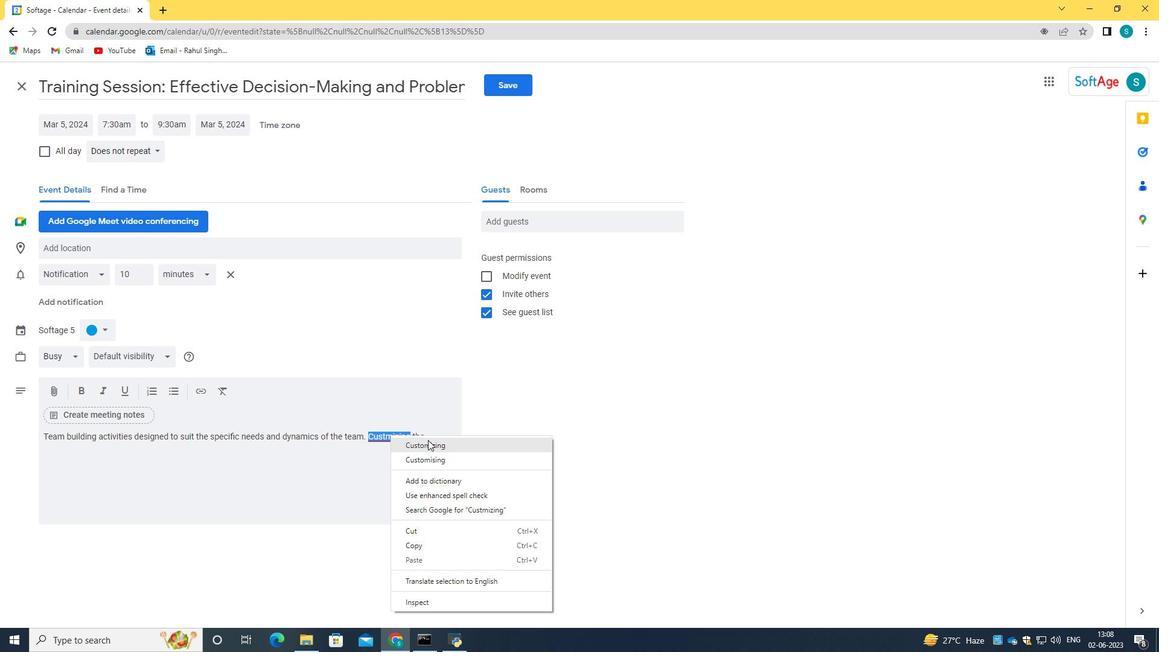 
Action: Mouse moved to (447, 434)
Screenshot: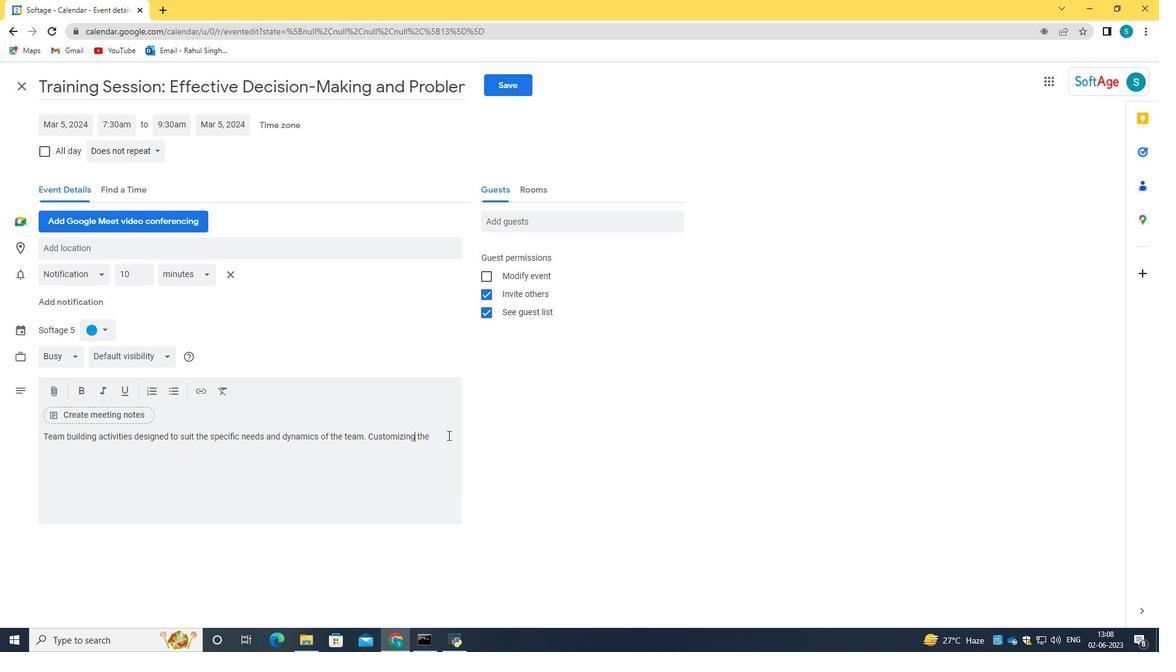 
Action: Mouse pressed left at (447, 434)
Screenshot: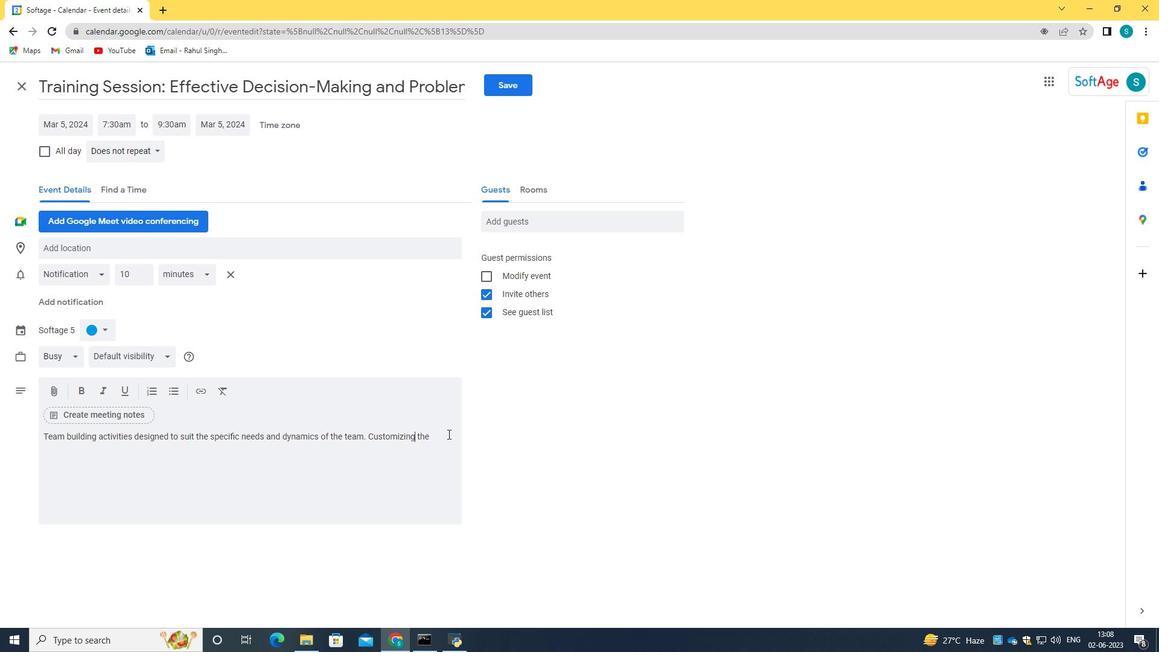 
Action: Key pressed activities<Key.space>at<Key.backspace><Key.backspace>to<Key.space>align<Key.space>with<Key.space>the<Key.space>team's<Key.space>goals<Key.space>and<Key.space>challenges<Key.space>can<Key.space>maximize<Key.space>their<Key.space>efff<Key.backspace>ectiveness<Key.space>in<Key.space>fostering<Key.space>collaboration,<Key.space>trust,<Key.space>and<Key.space>overall<Key.space>team<Key.space>cohesion.
Screenshot: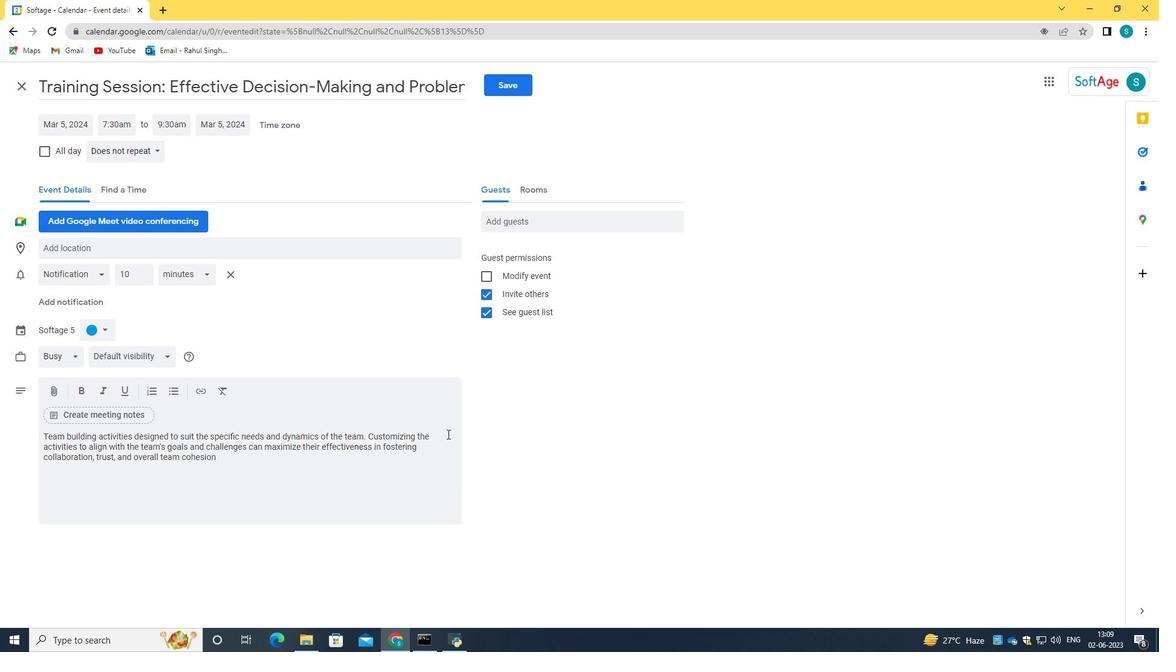 
Action: Mouse moved to (102, 326)
Screenshot: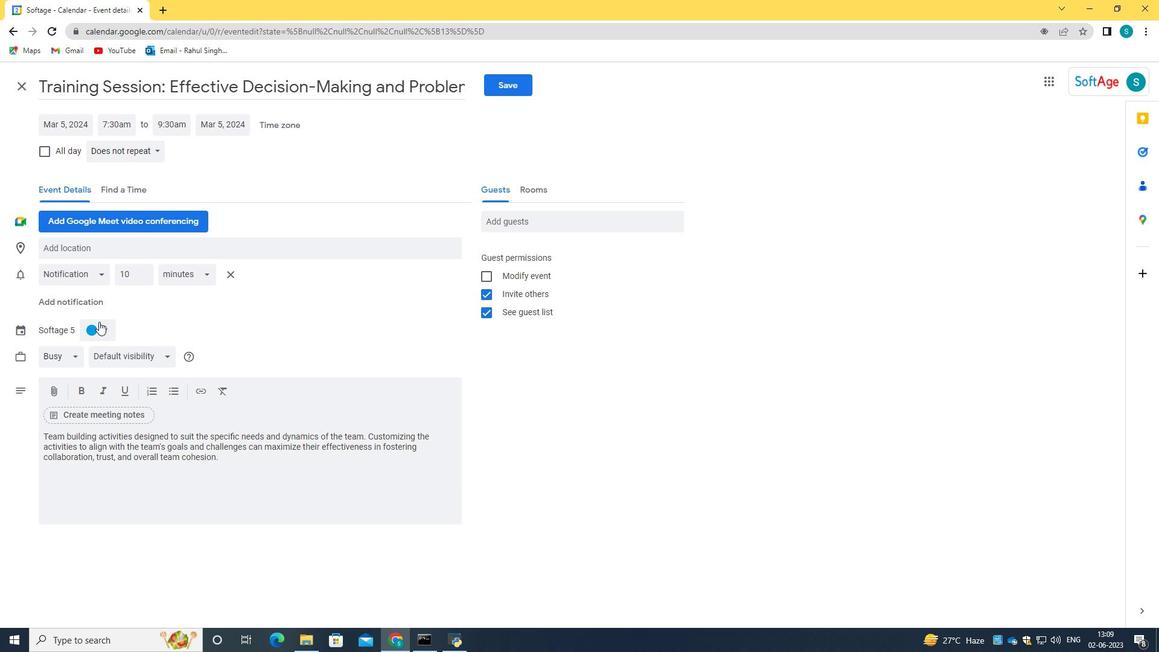 
Action: Mouse pressed left at (102, 326)
Screenshot: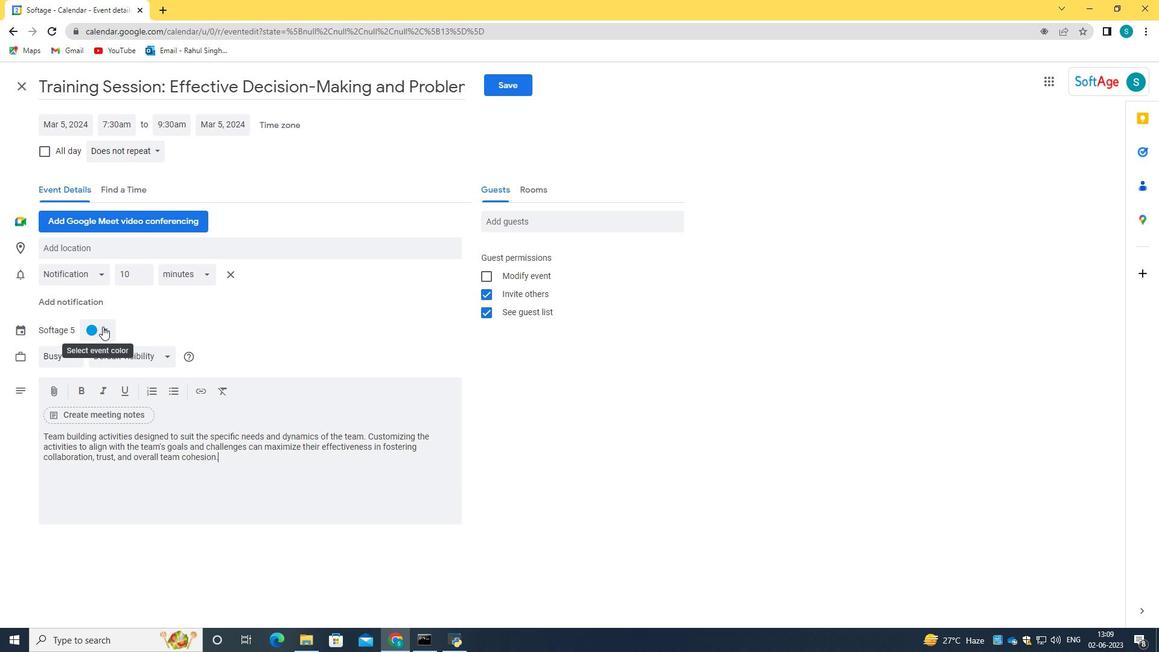 
Action: Mouse moved to (102, 341)
Screenshot: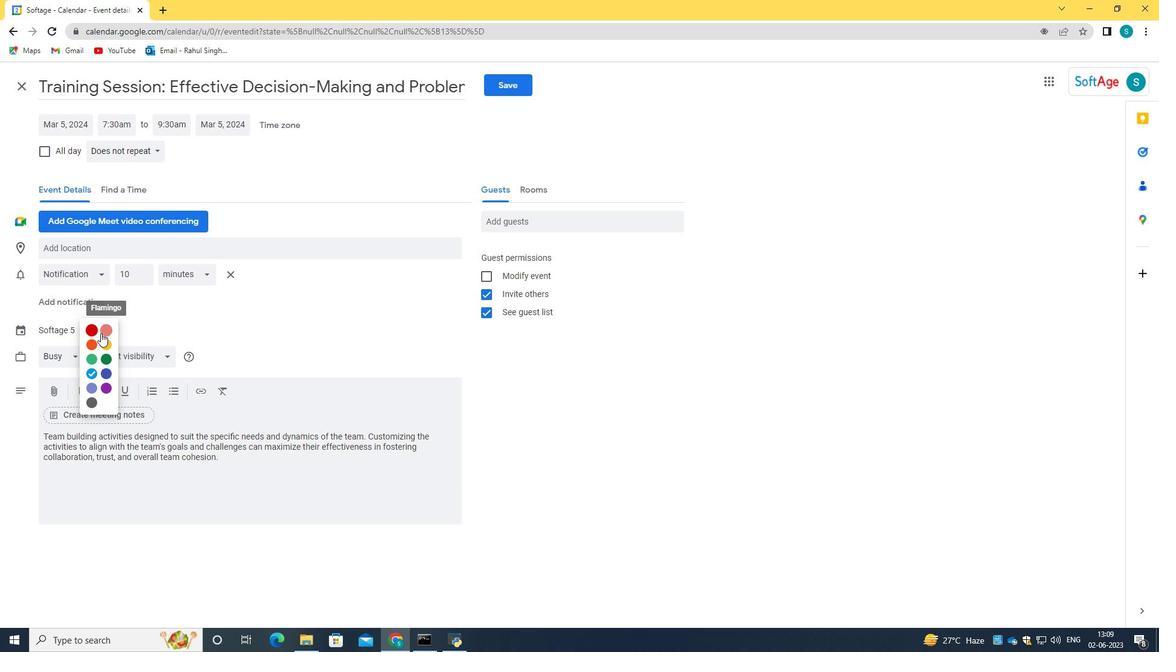 
Action: Mouse pressed left at (102, 341)
Screenshot: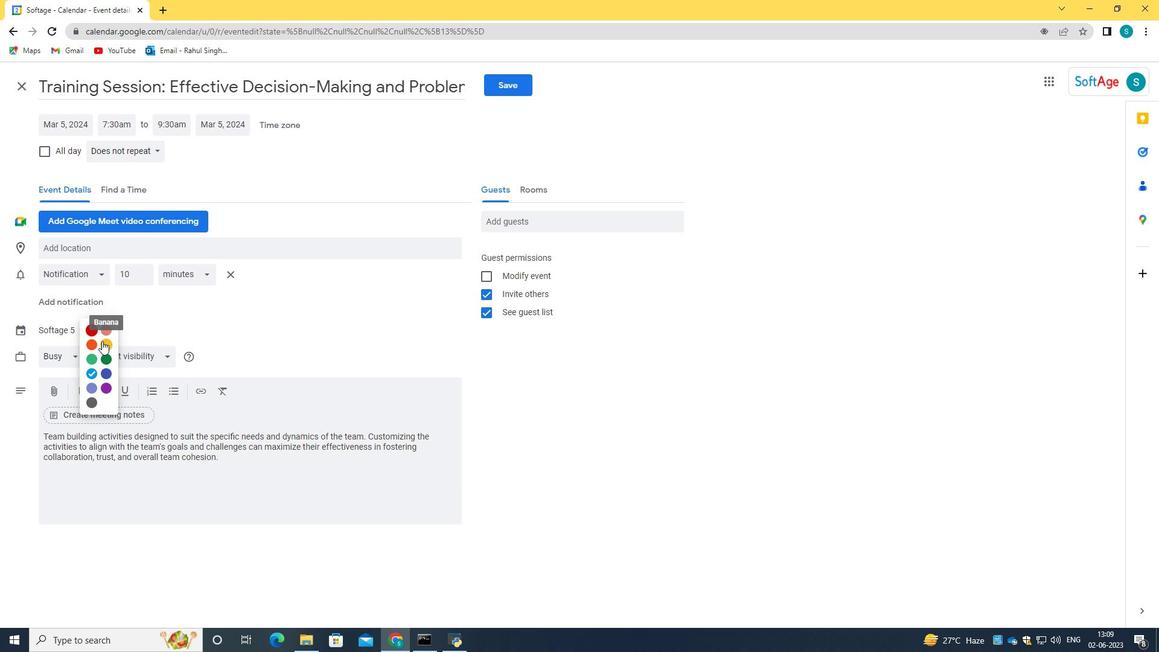 
Action: Mouse moved to (160, 254)
Screenshot: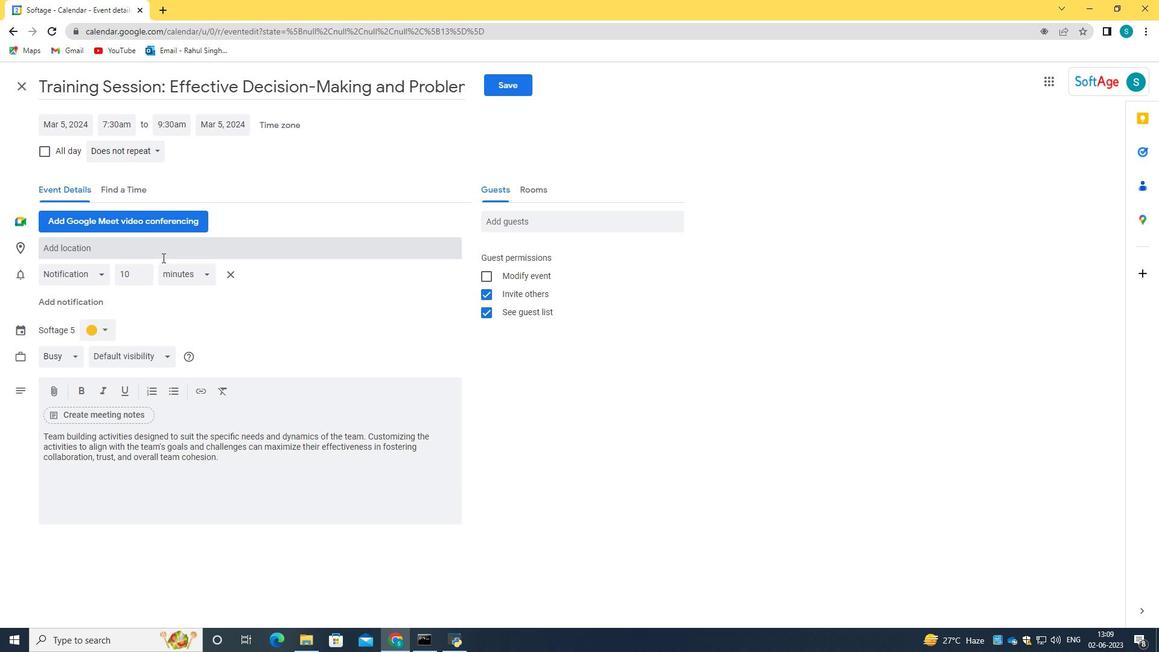 
Action: Mouse pressed left at (160, 254)
Screenshot: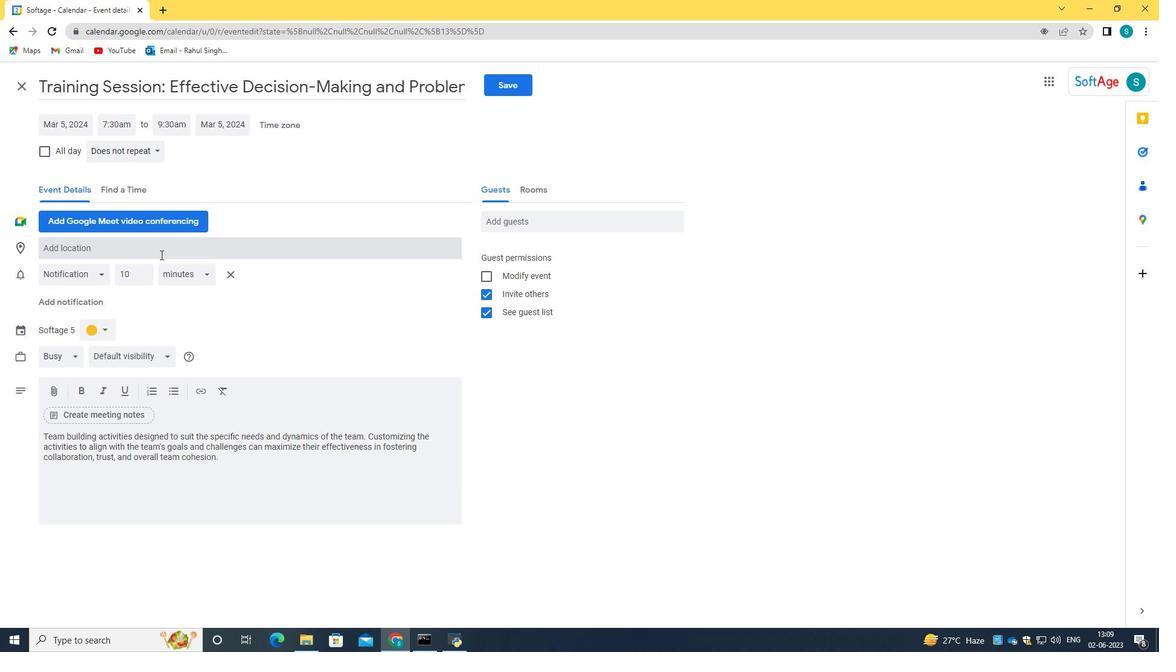 
Action: Key pressed 321<Key.space><Key.caps_lock>P<Key.caps_lock>asseig<Key.space>de<Key.space><Key.caps_lock>G<Key.caps_lock>racia
Screenshot: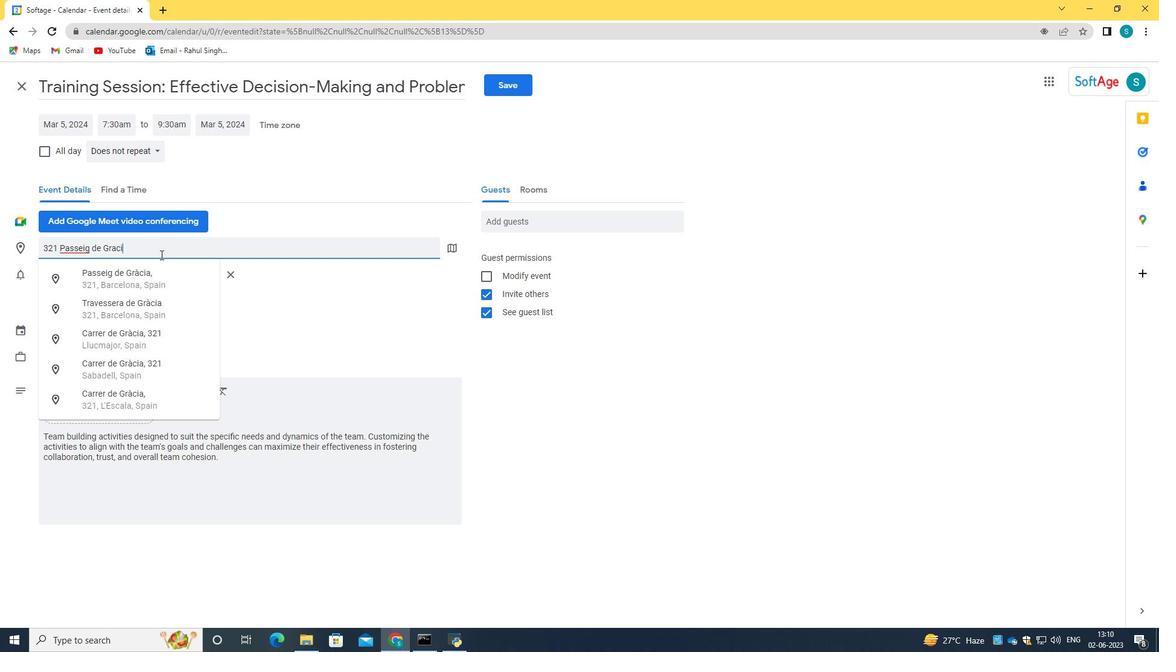 
Action: Mouse scrolled (160, 255) with delta (0, 0)
Screenshot: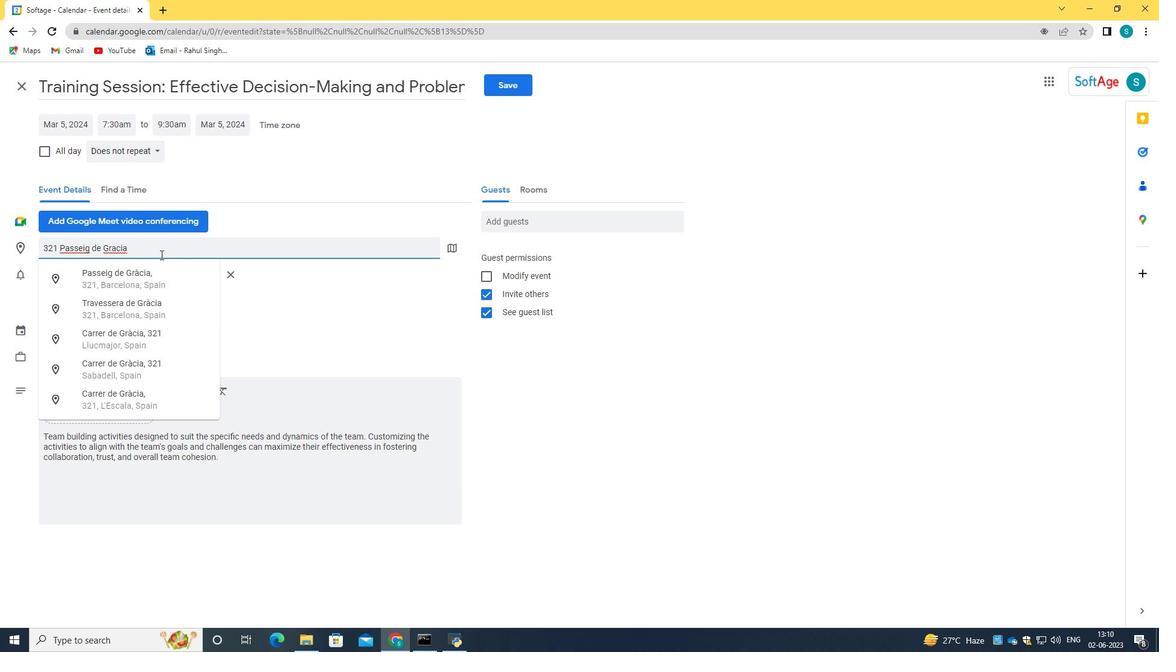 
Action: Mouse moved to (147, 288)
Screenshot: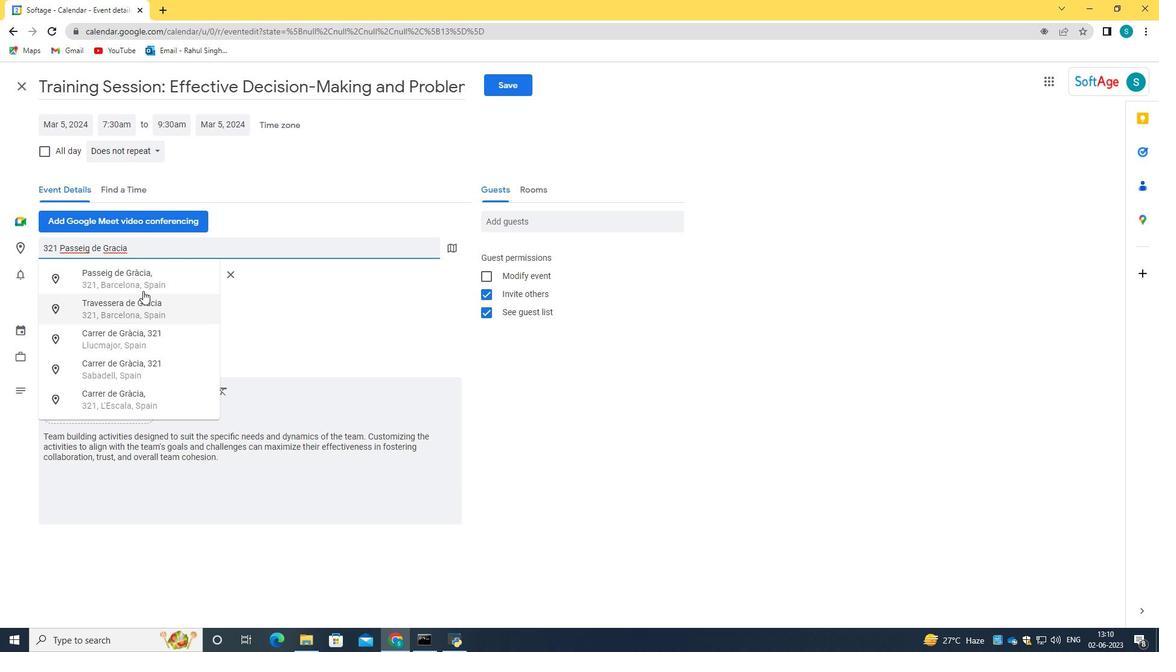 
Action: Mouse pressed left at (147, 288)
Screenshot: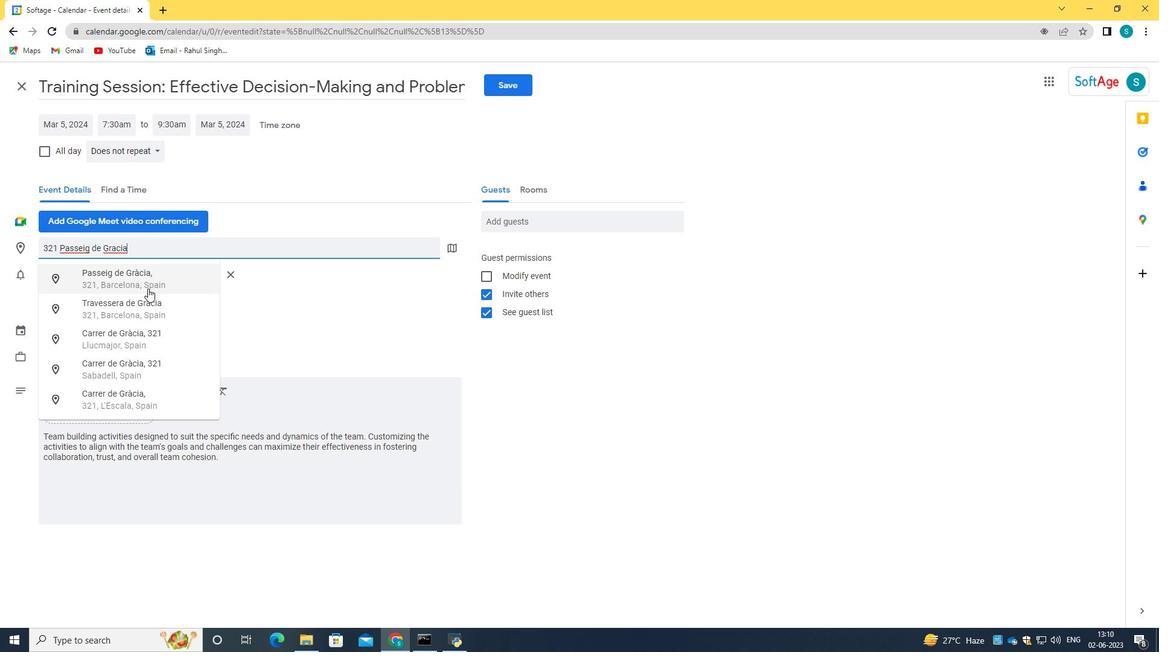 
Action: Mouse moved to (521, 223)
Screenshot: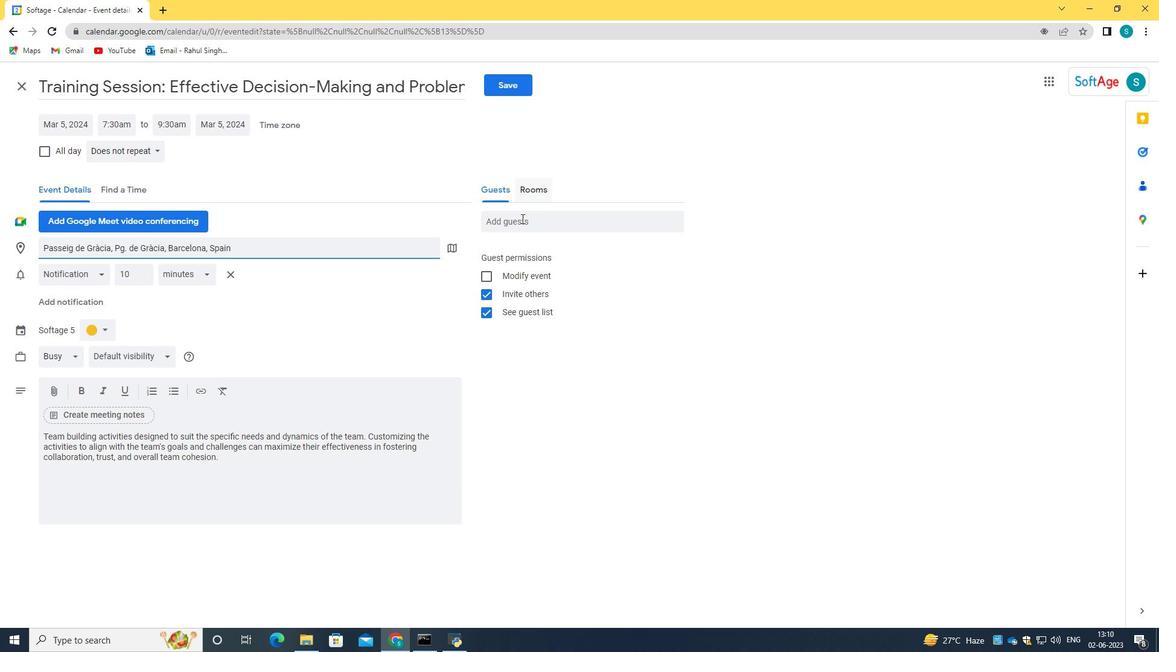 
Action: Mouse pressed left at (521, 223)
Screenshot: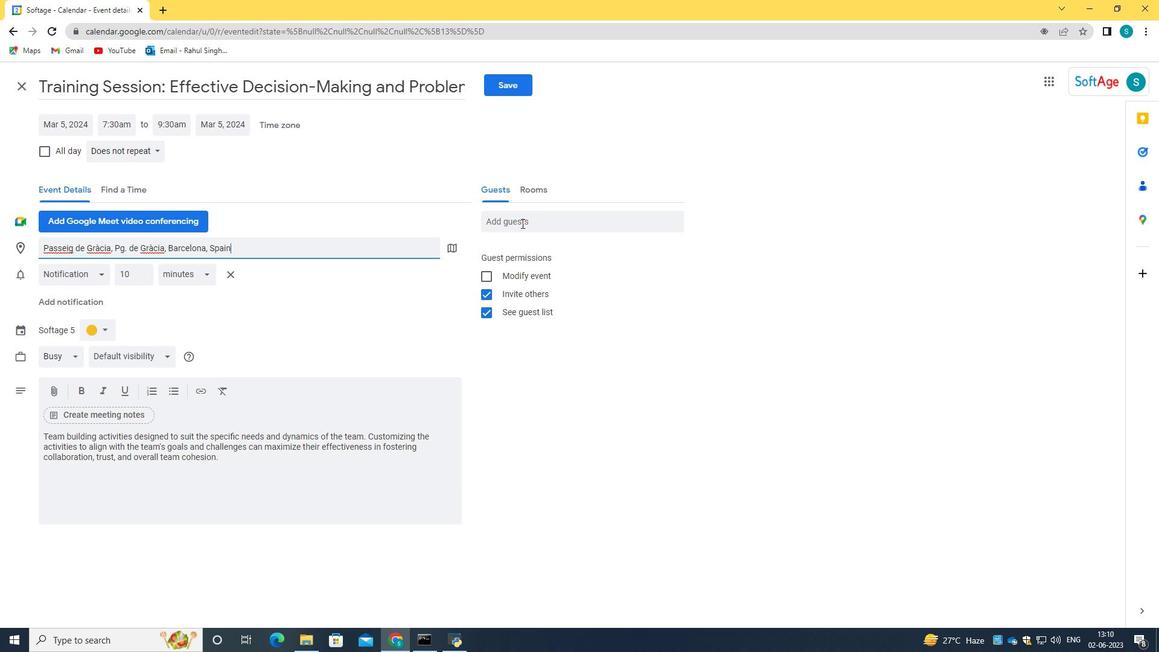 
Action: Key pressed softage.3<Key.shift>@softage/<Key.backspace>.net<Key.enter>softage.1<Key.shift>@softage.net
Screenshot: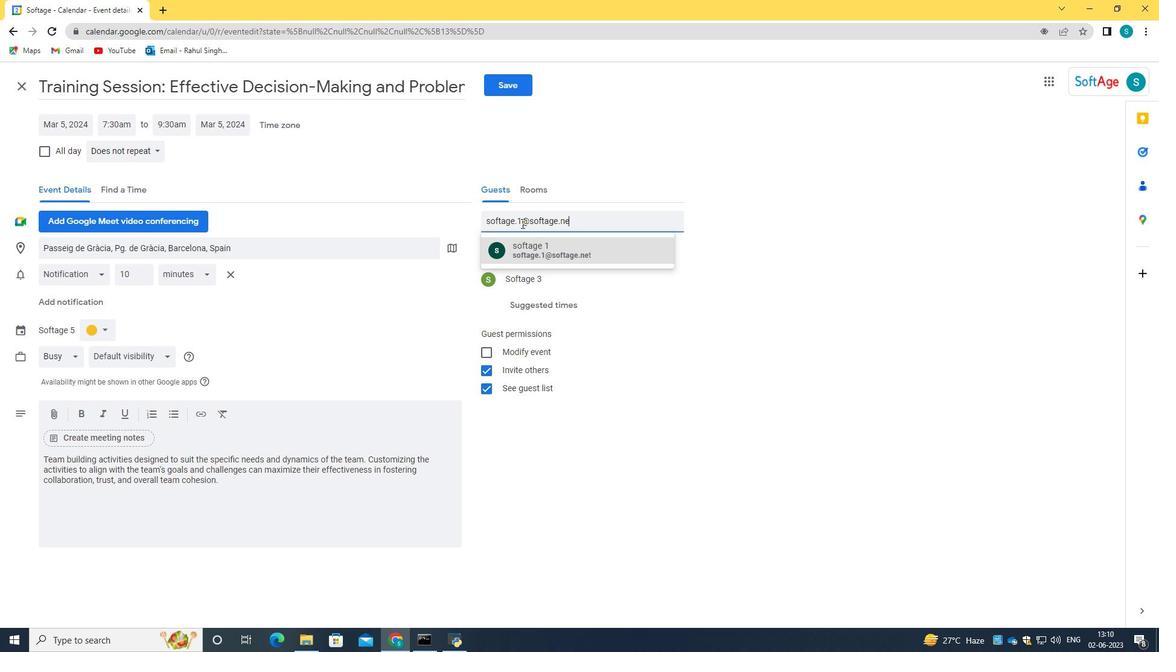 
Action: Mouse moved to (571, 253)
Screenshot: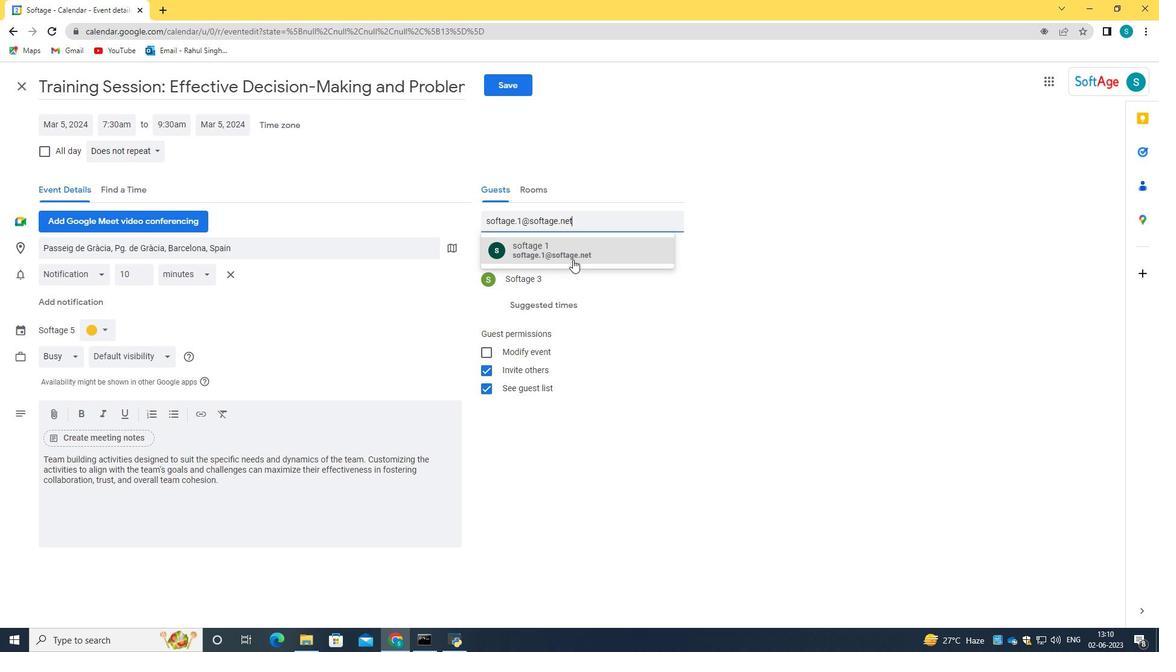 
Action: Mouse pressed left at (571, 253)
Screenshot: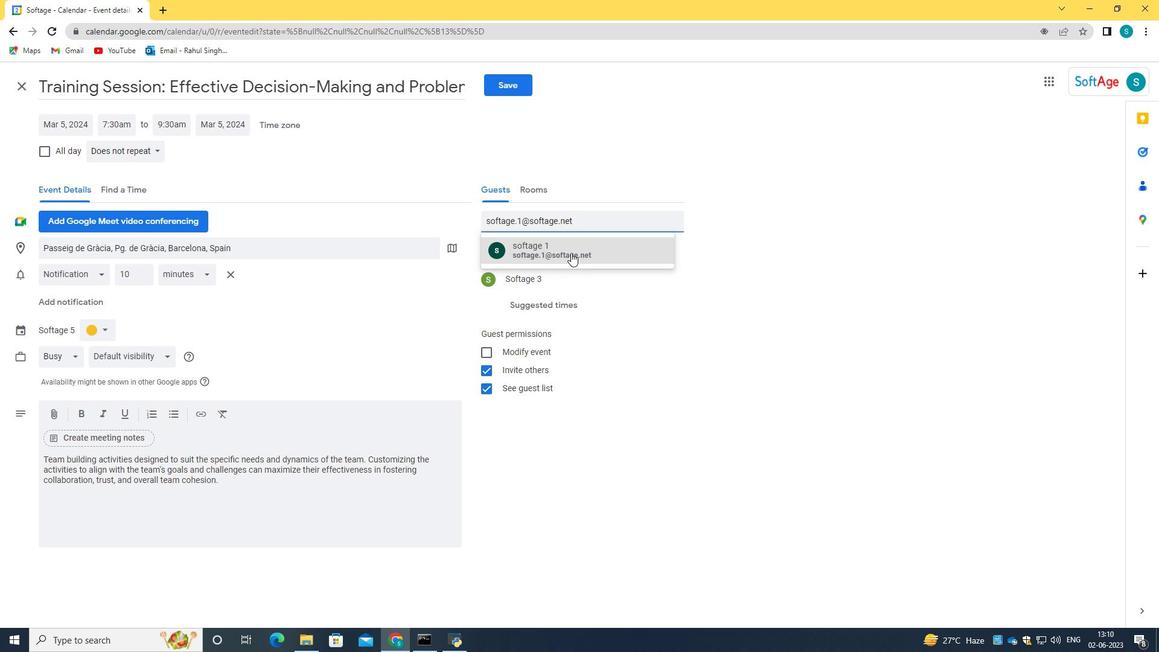 
Action: Mouse moved to (143, 155)
Screenshot: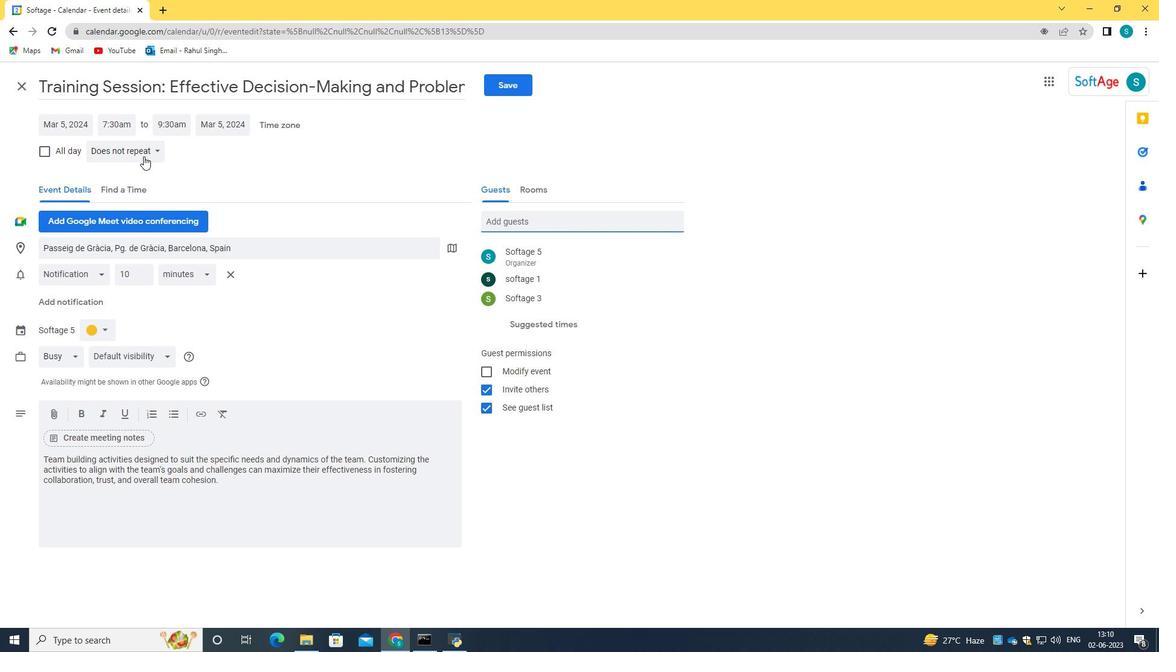 
Action: Mouse pressed left at (143, 155)
Screenshot: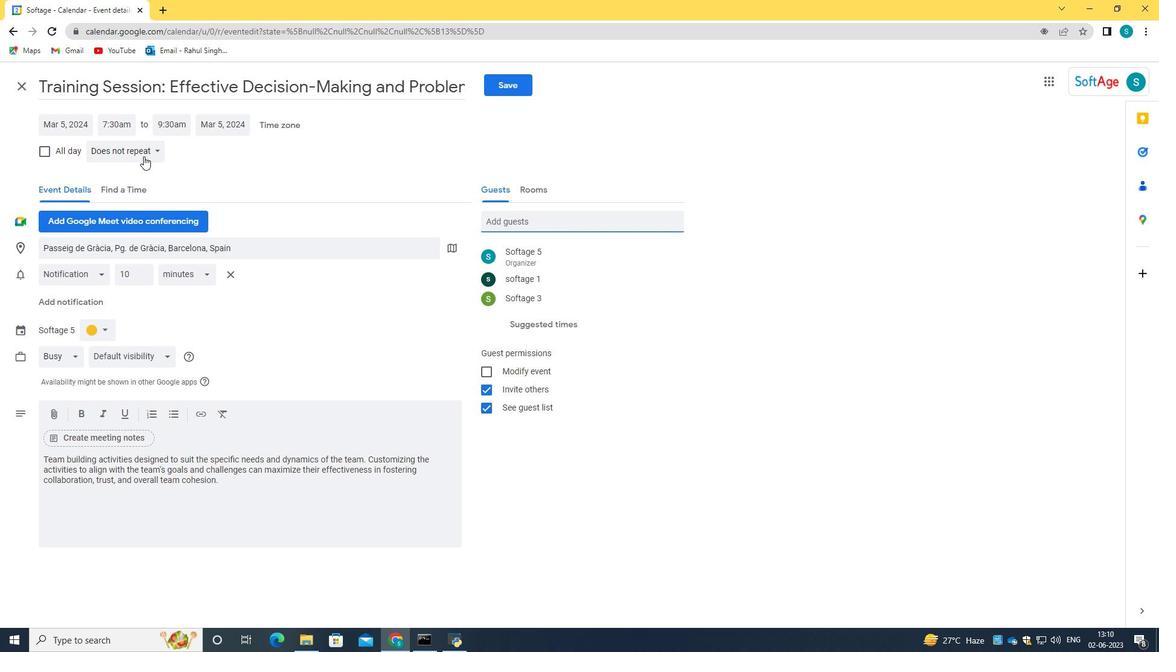 
Action: Mouse moved to (128, 181)
Screenshot: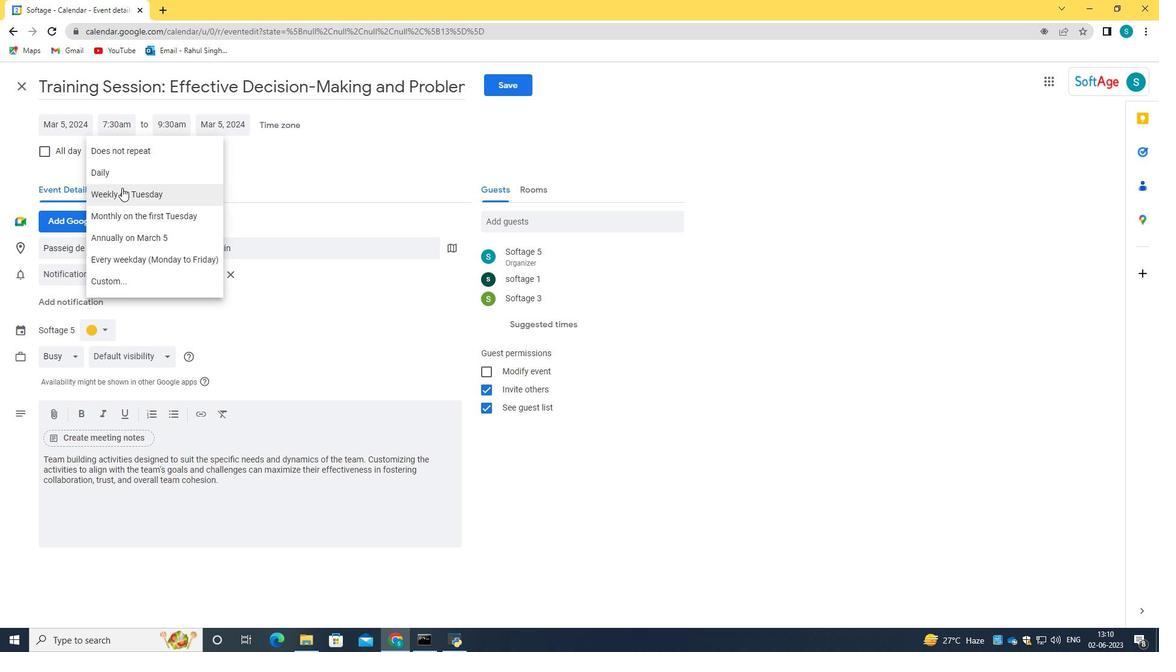 
Action: Mouse pressed left at (128, 181)
Screenshot: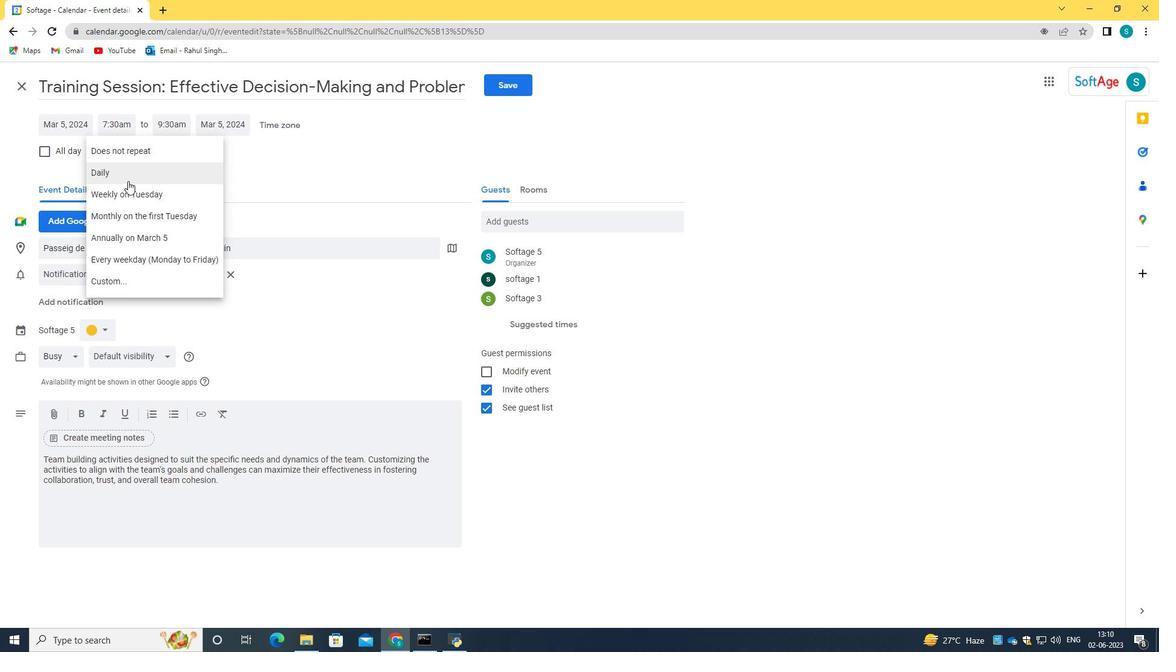 
Action: Mouse moved to (496, 90)
Screenshot: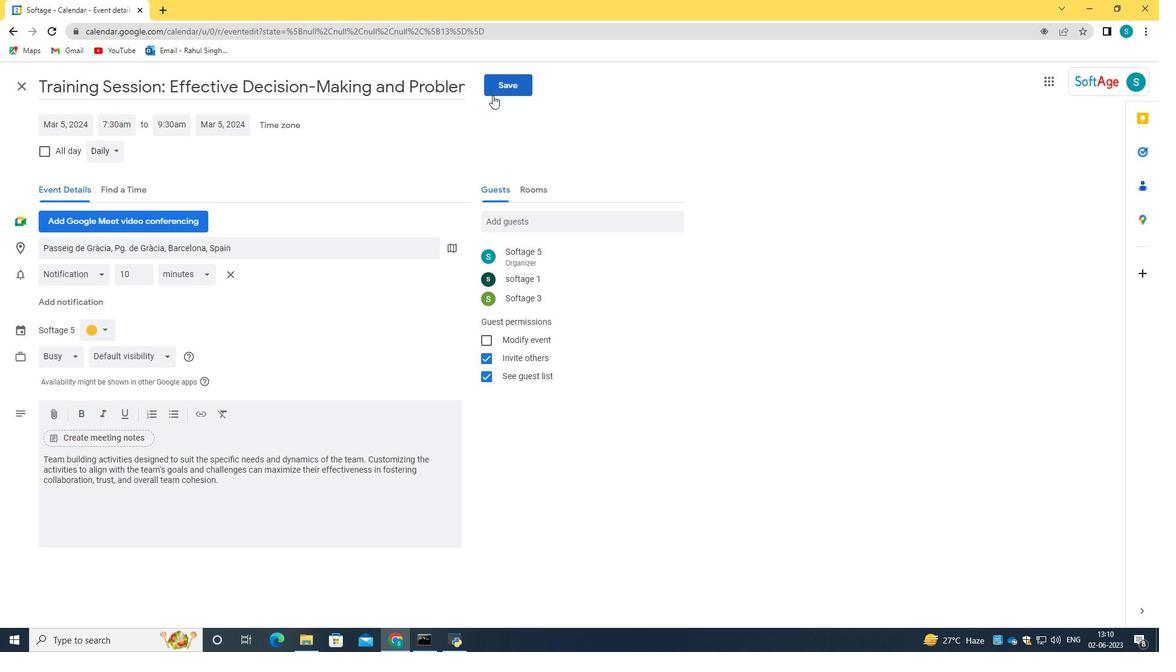 
Action: Mouse pressed left at (496, 90)
Screenshot: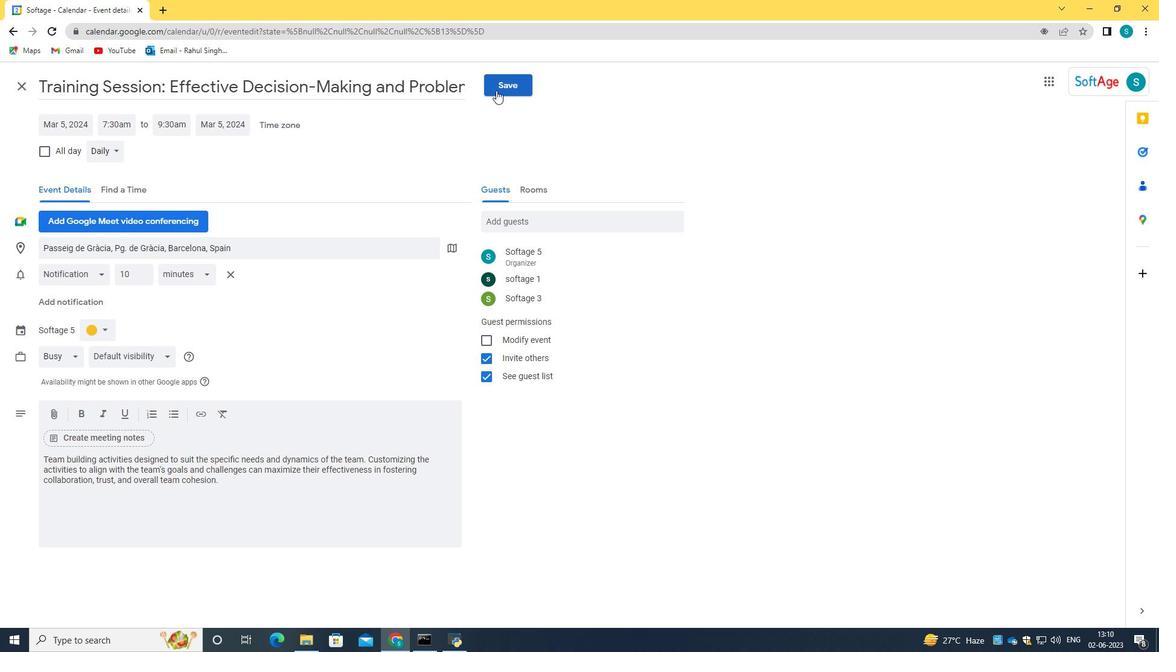 
Action: Mouse moved to (701, 380)
Screenshot: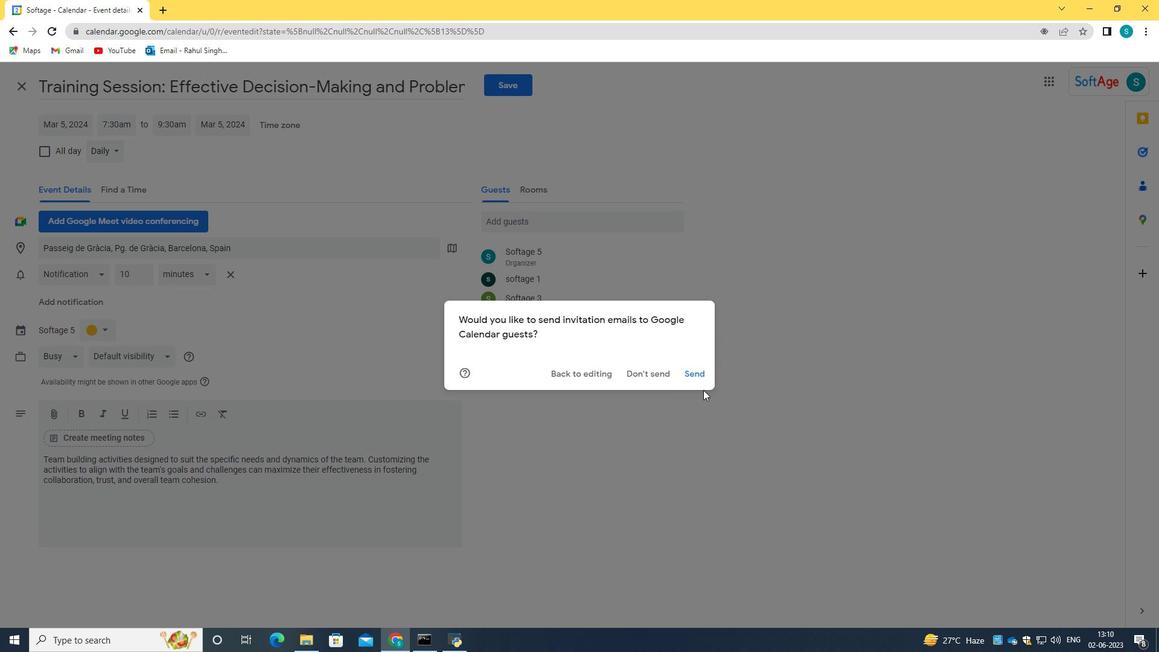 
Action: Mouse pressed left at (701, 380)
Screenshot: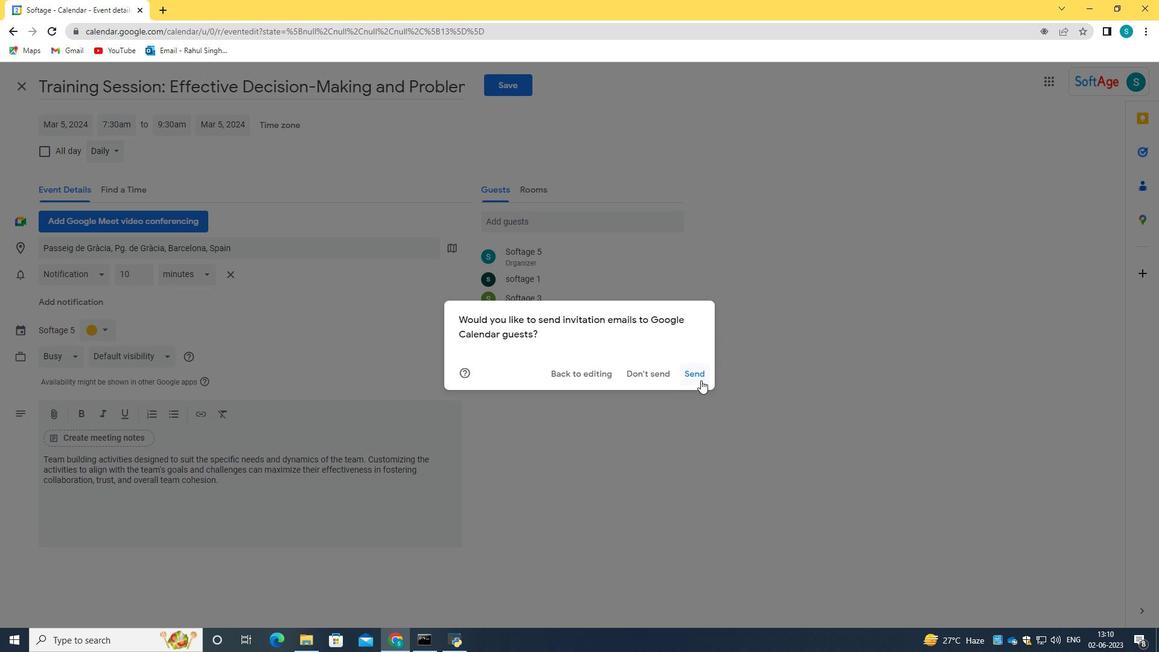 
